 Task: Log work in the project BlazeTech for the issue 'Integrate a new social media sharing feature into an existing e-commerce website to enhance product visibility and social engagement' spent time as '4w 6d 6h 35m' and remaining time as '5w 5d 6h 28m' and add a flag. Now add the issue to the epic 'API development and management'. Log work in the project BlazeTech for the issue 'Develop a new tool for automated testing of web application security vulnerabilities and penetration testing' spent time as '3w 6d 4h 33m' and remaining time as '6w 6d 1h 5m' and clone the issue. Now add the issue to the epic 'Augmented reality (AR) and virtual reality (VR) integration'
Action: Mouse moved to (229, 68)
Screenshot: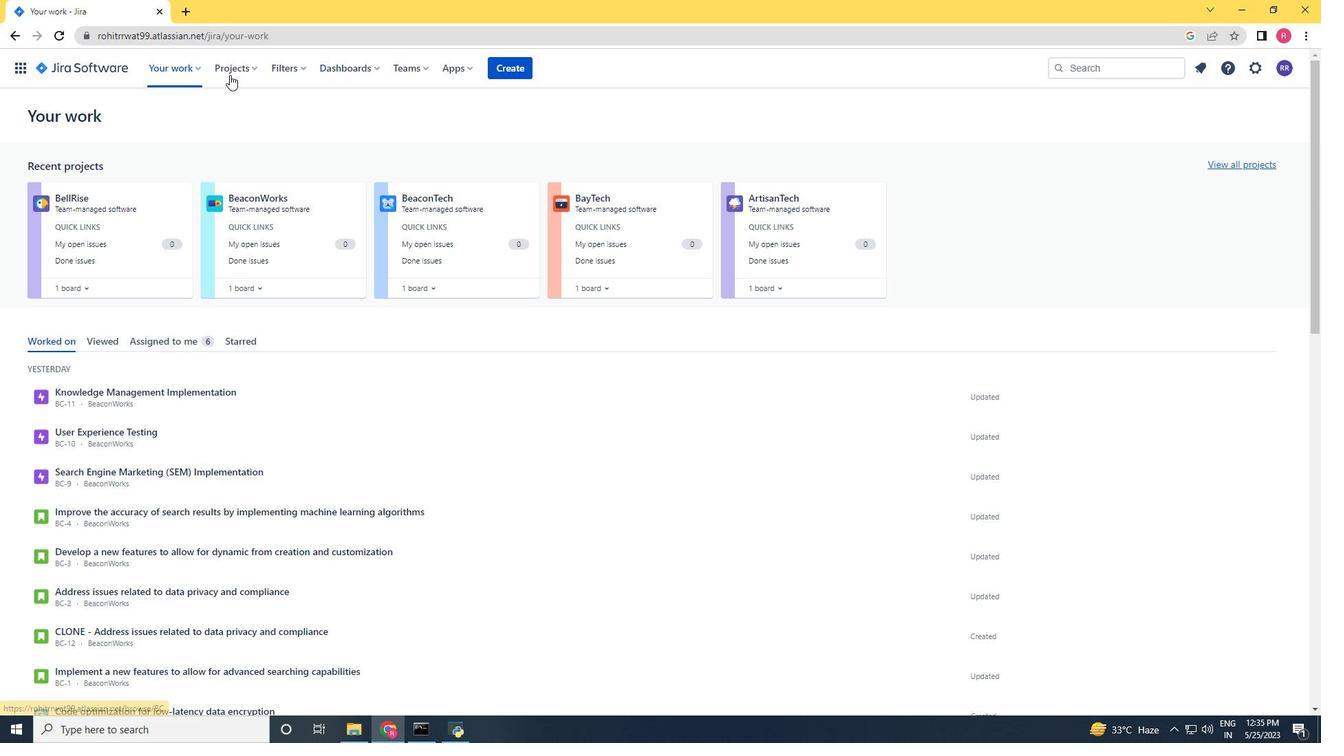 
Action: Mouse pressed left at (229, 68)
Screenshot: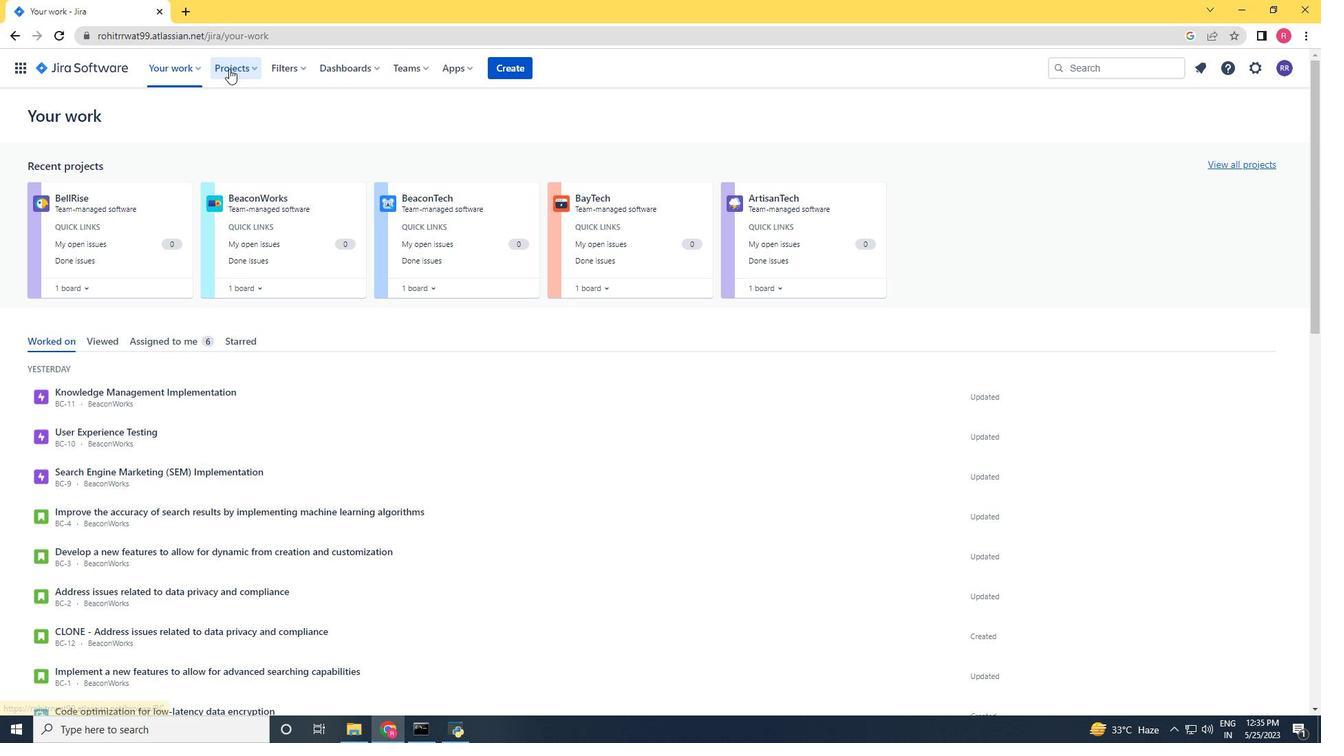 
Action: Mouse moved to (299, 127)
Screenshot: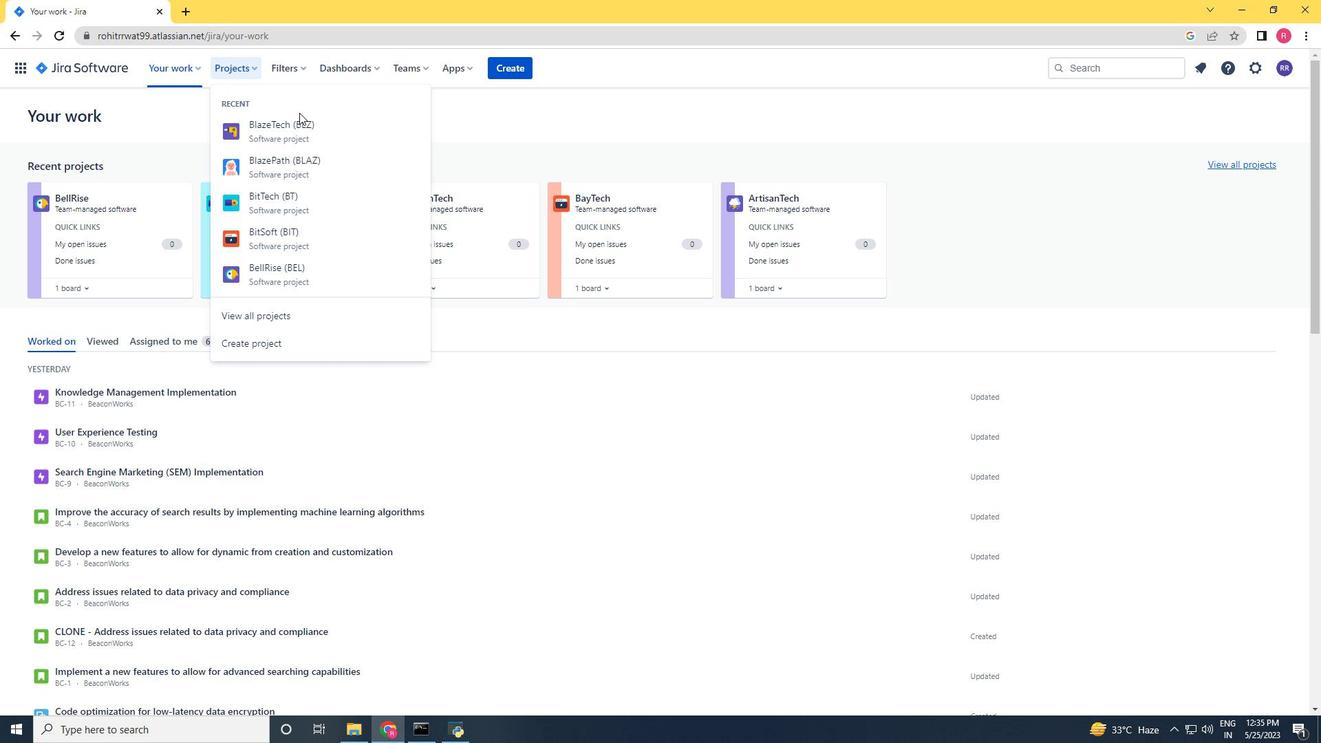 
Action: Mouse pressed left at (299, 127)
Screenshot: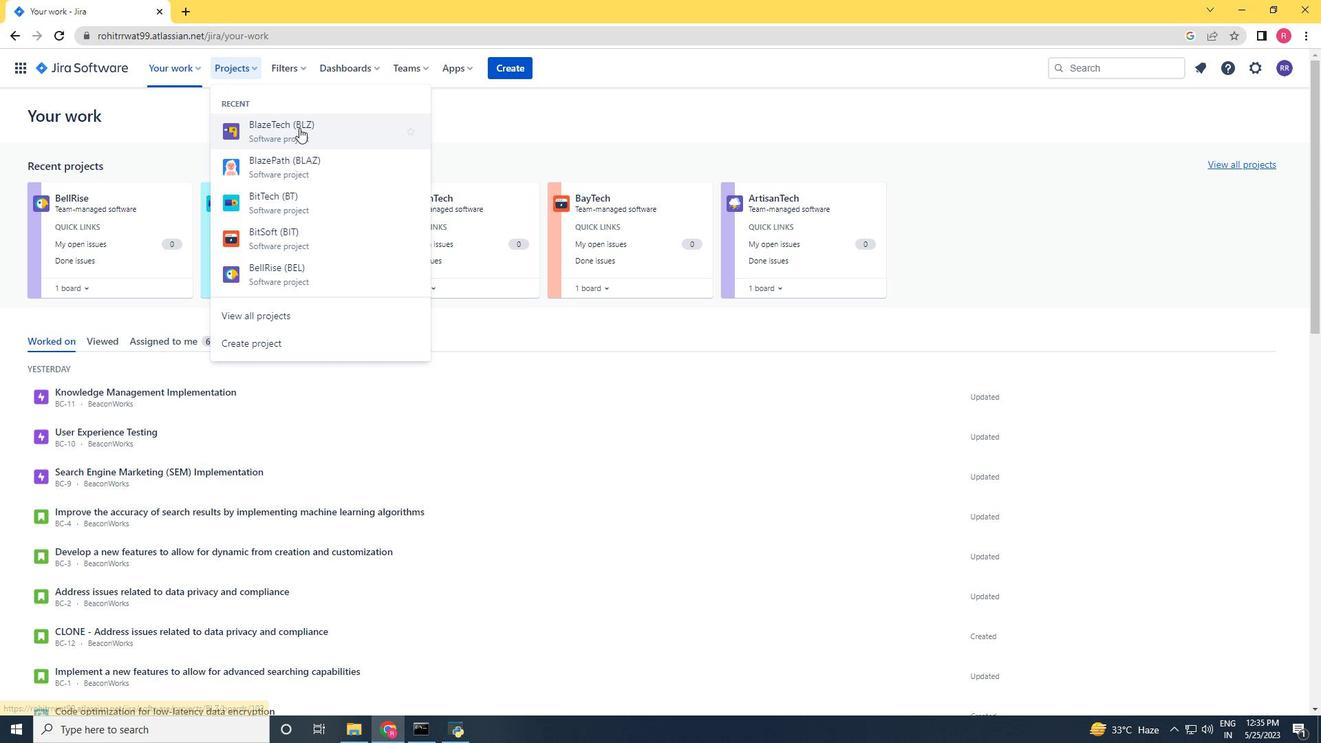 
Action: Mouse moved to (97, 202)
Screenshot: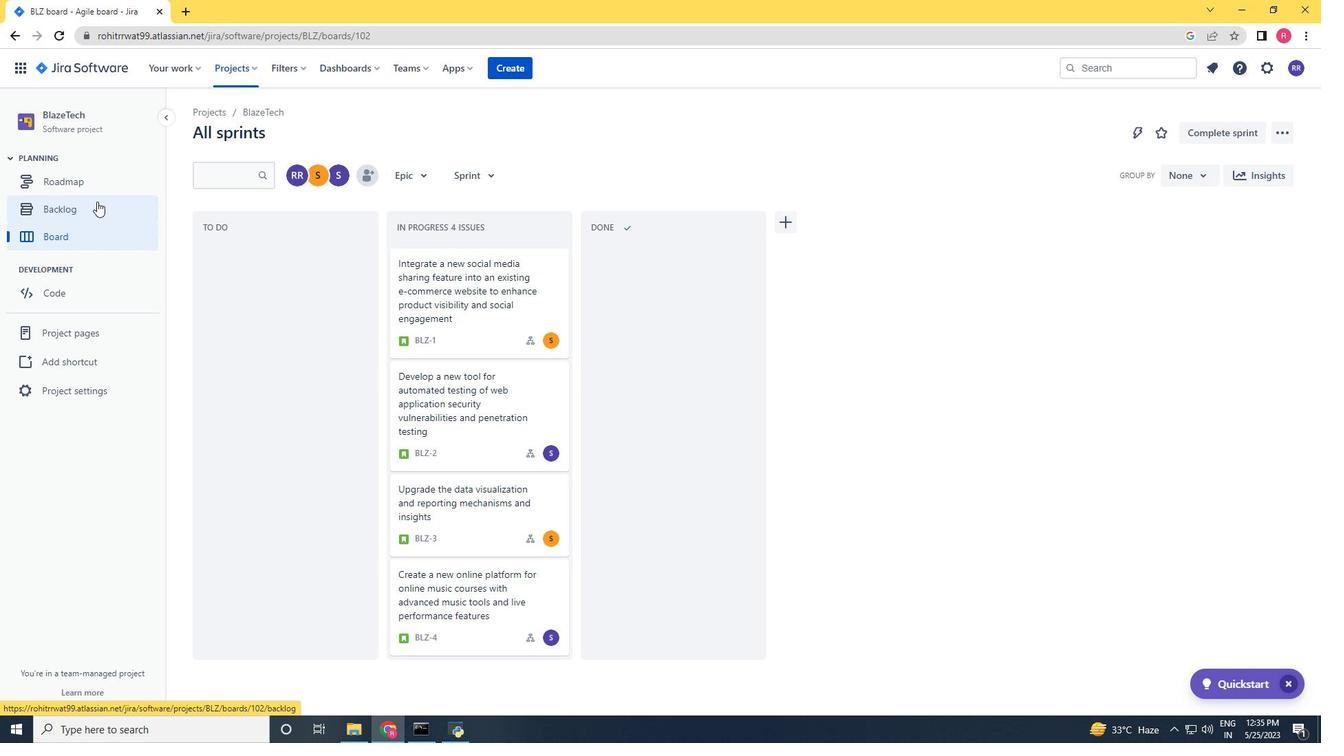 
Action: Mouse pressed left at (97, 202)
Screenshot: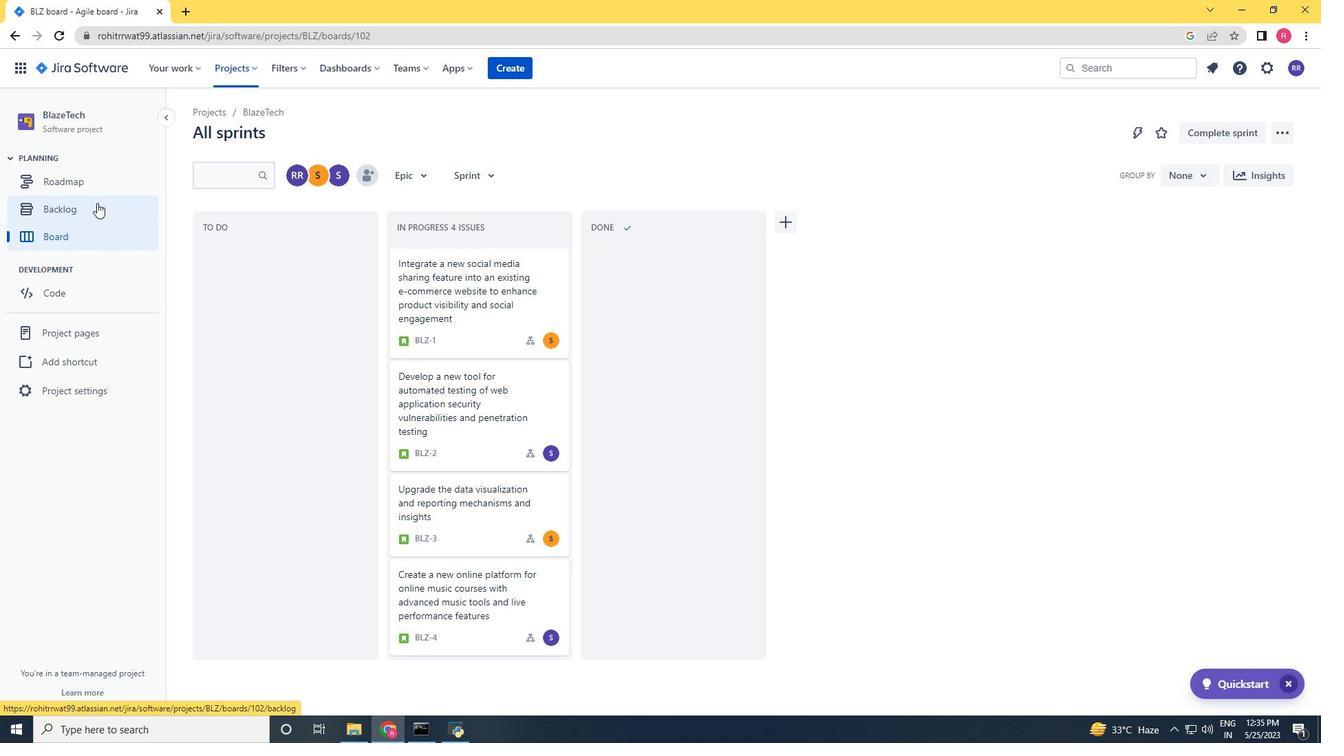 
Action: Mouse moved to (1095, 243)
Screenshot: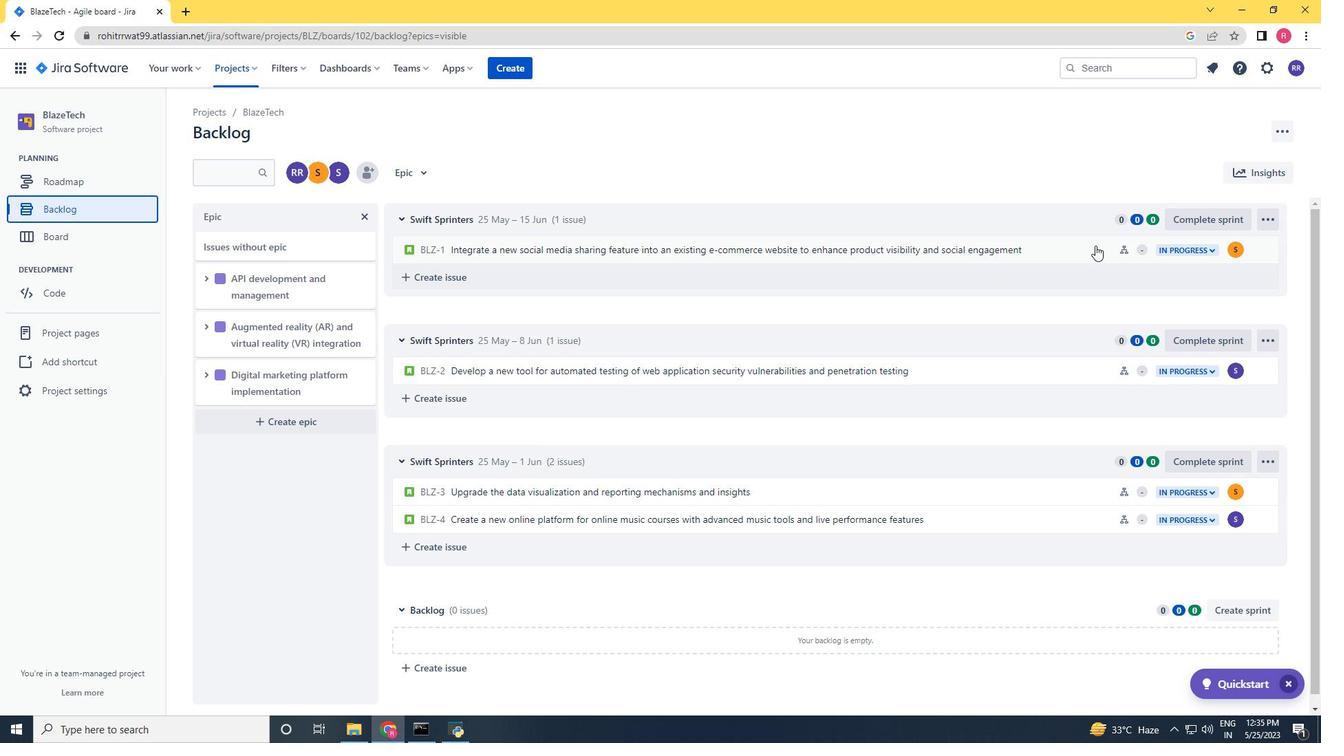 
Action: Mouse pressed left at (1095, 243)
Screenshot: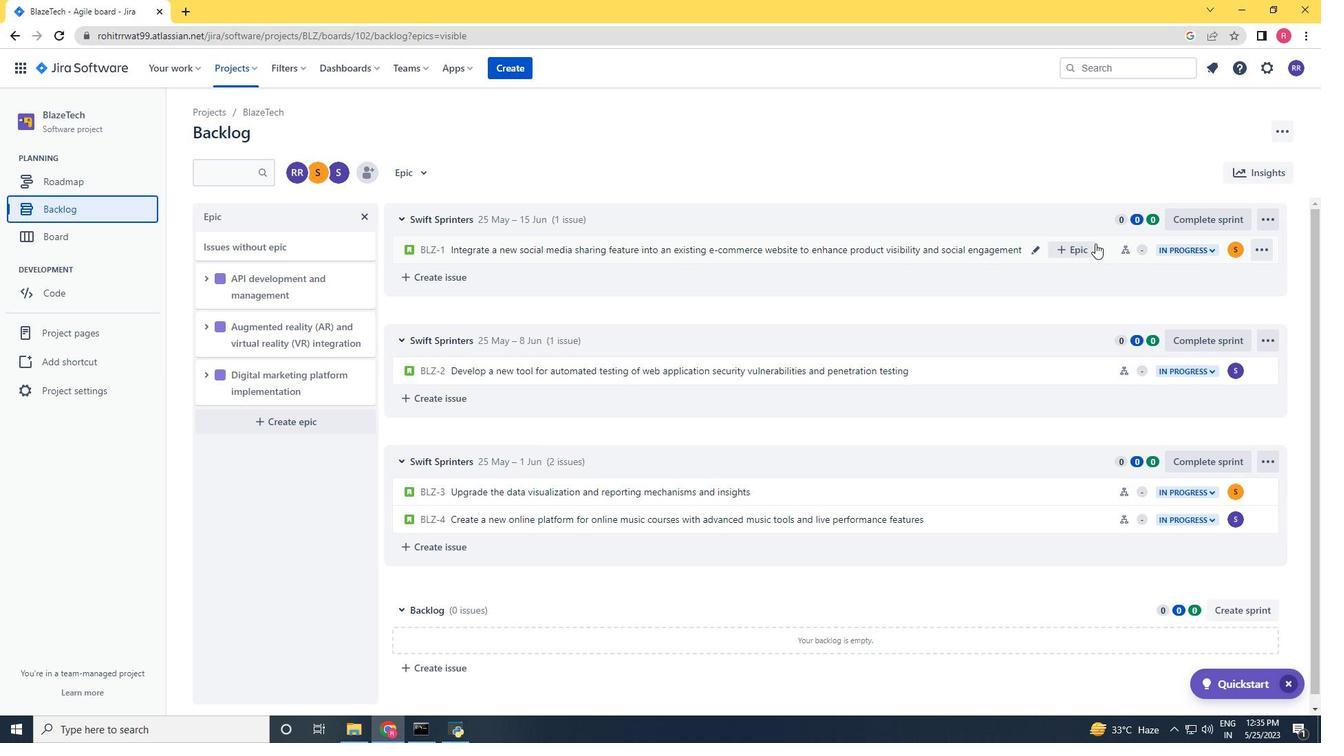
Action: Mouse moved to (1105, 247)
Screenshot: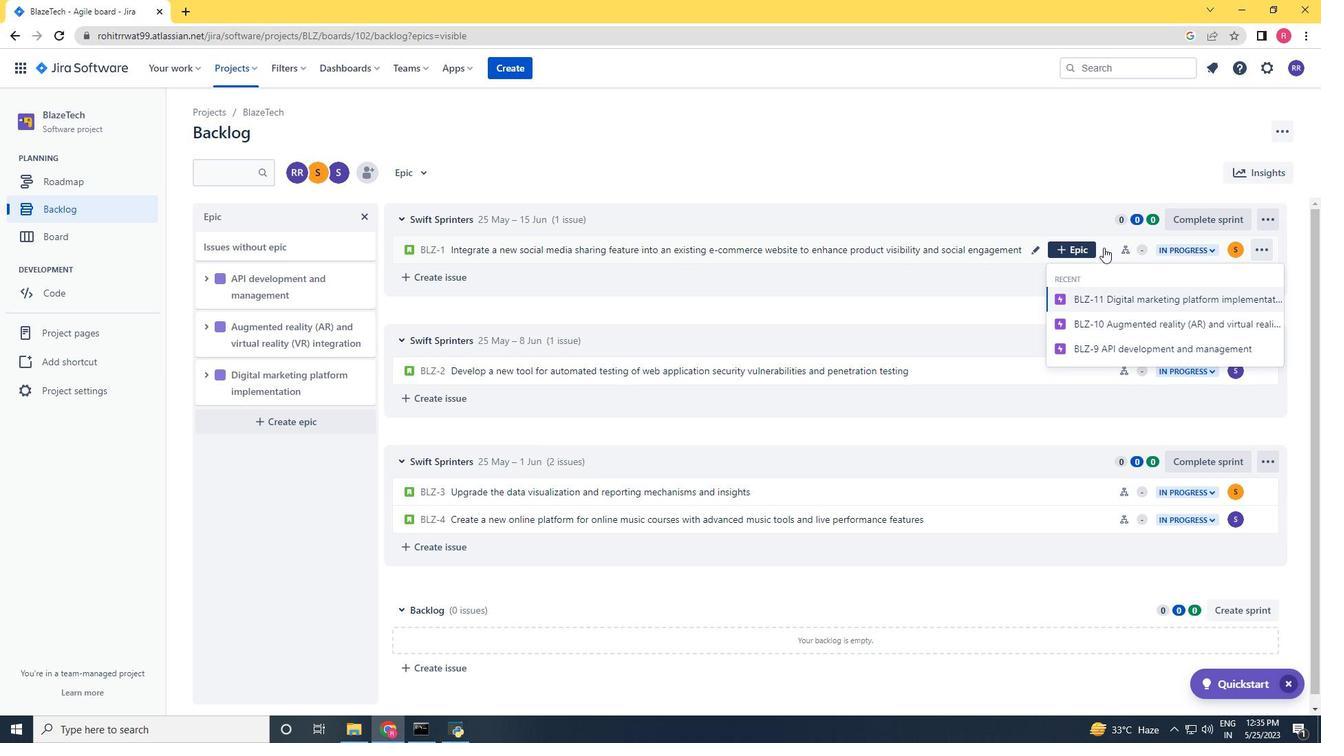 
Action: Mouse pressed left at (1105, 247)
Screenshot: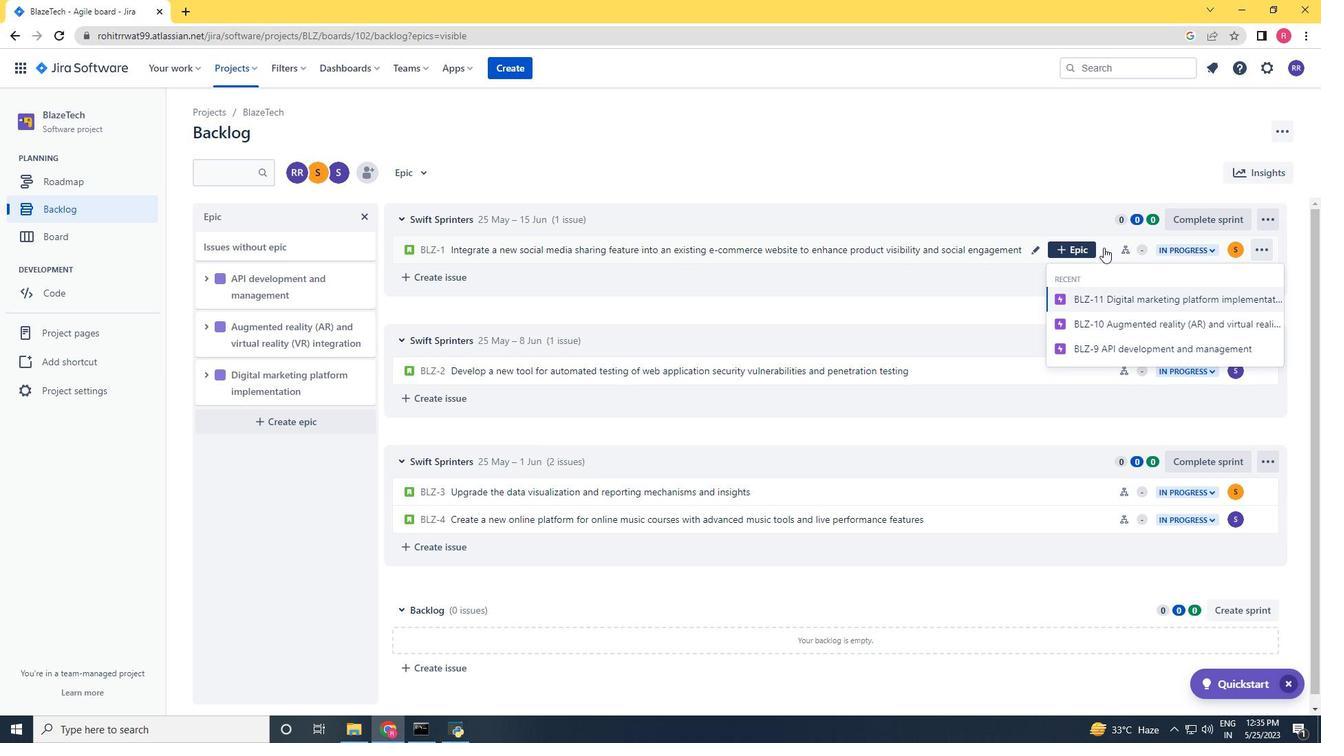 
Action: Mouse moved to (1272, 202)
Screenshot: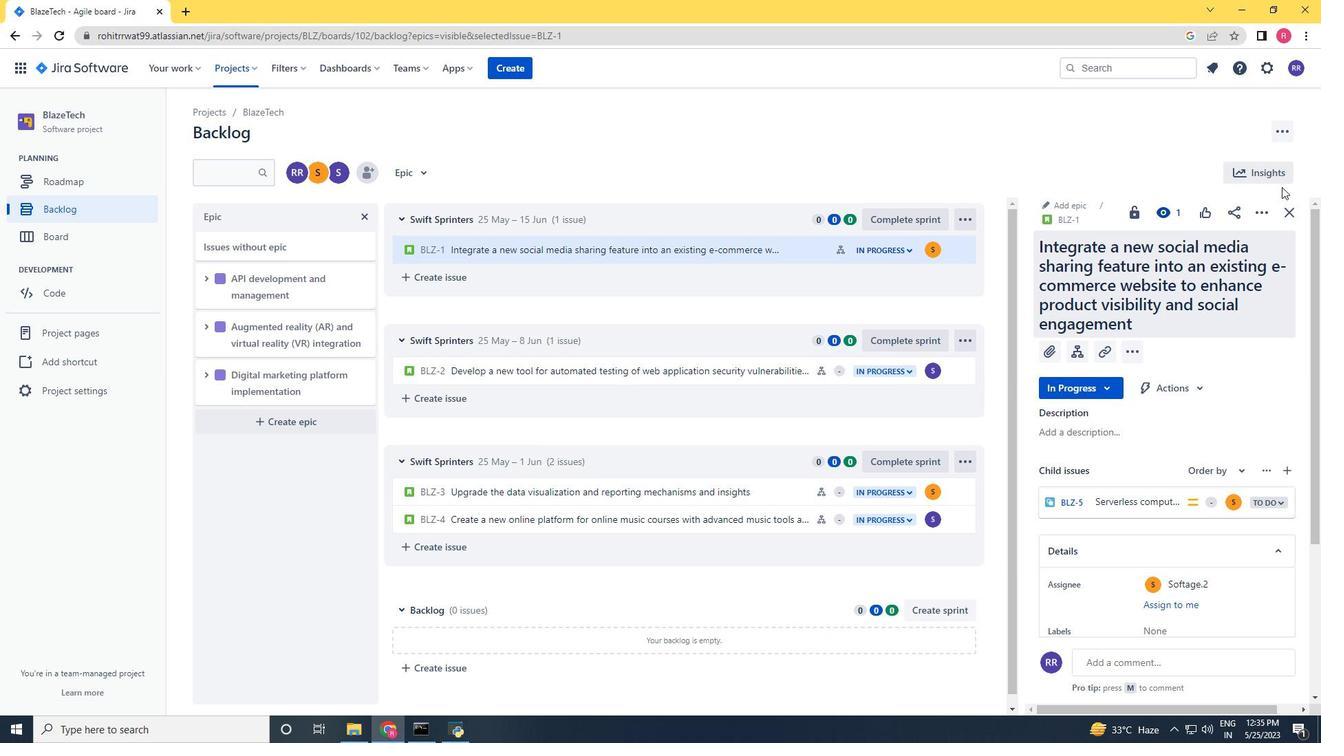 
Action: Mouse pressed left at (1272, 202)
Screenshot: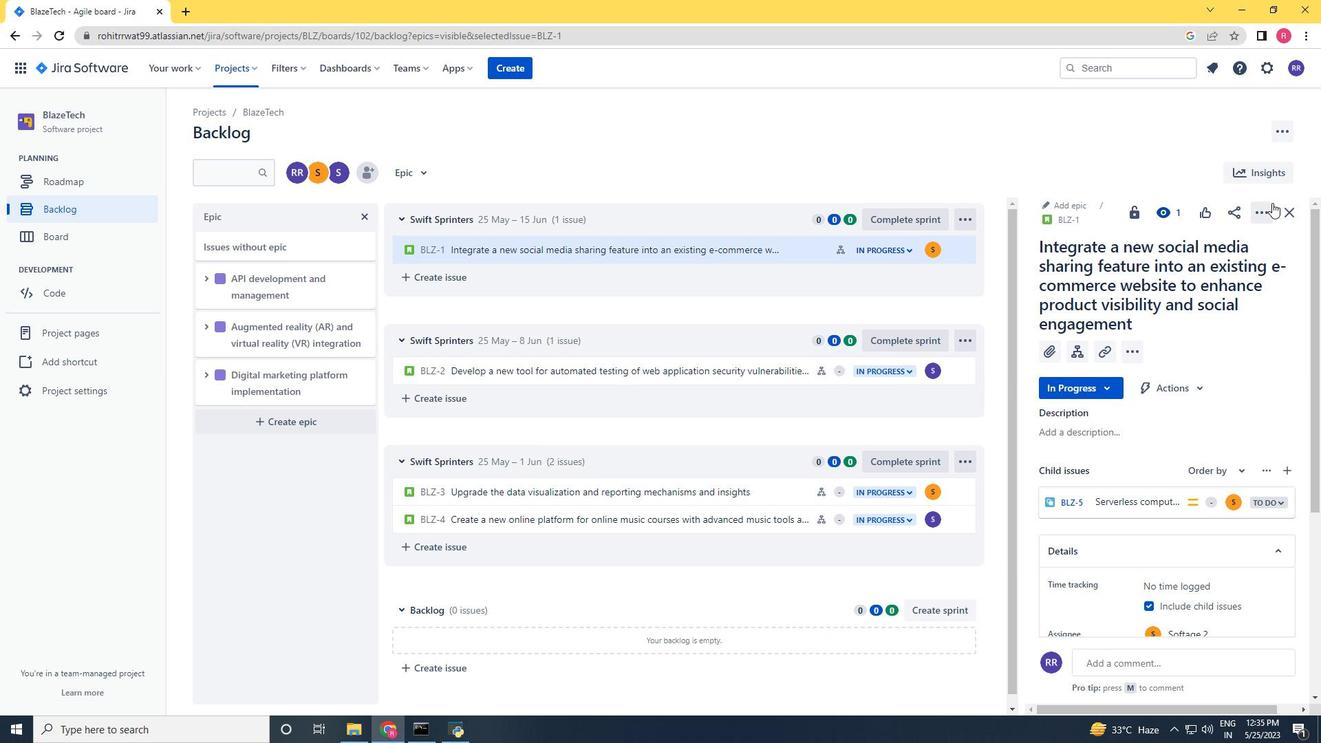 
Action: Mouse moved to (1210, 249)
Screenshot: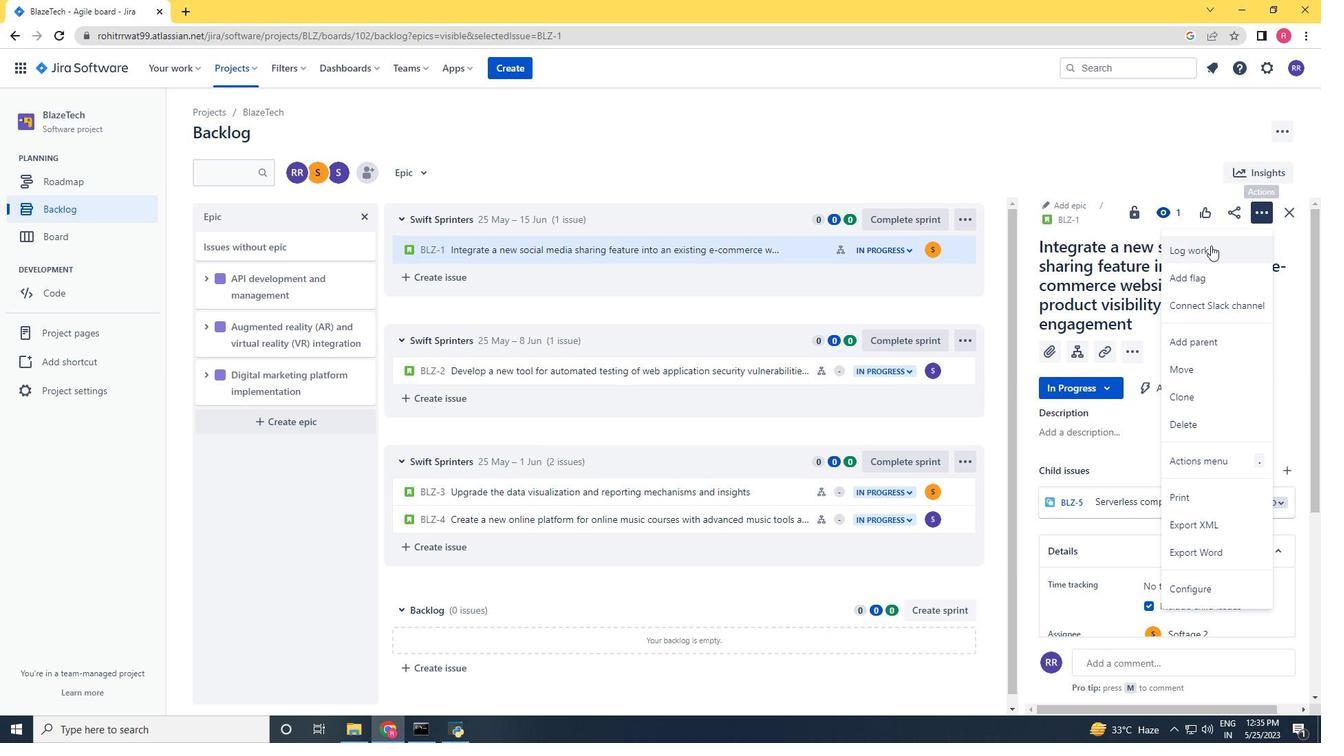 
Action: Mouse pressed left at (1210, 249)
Screenshot: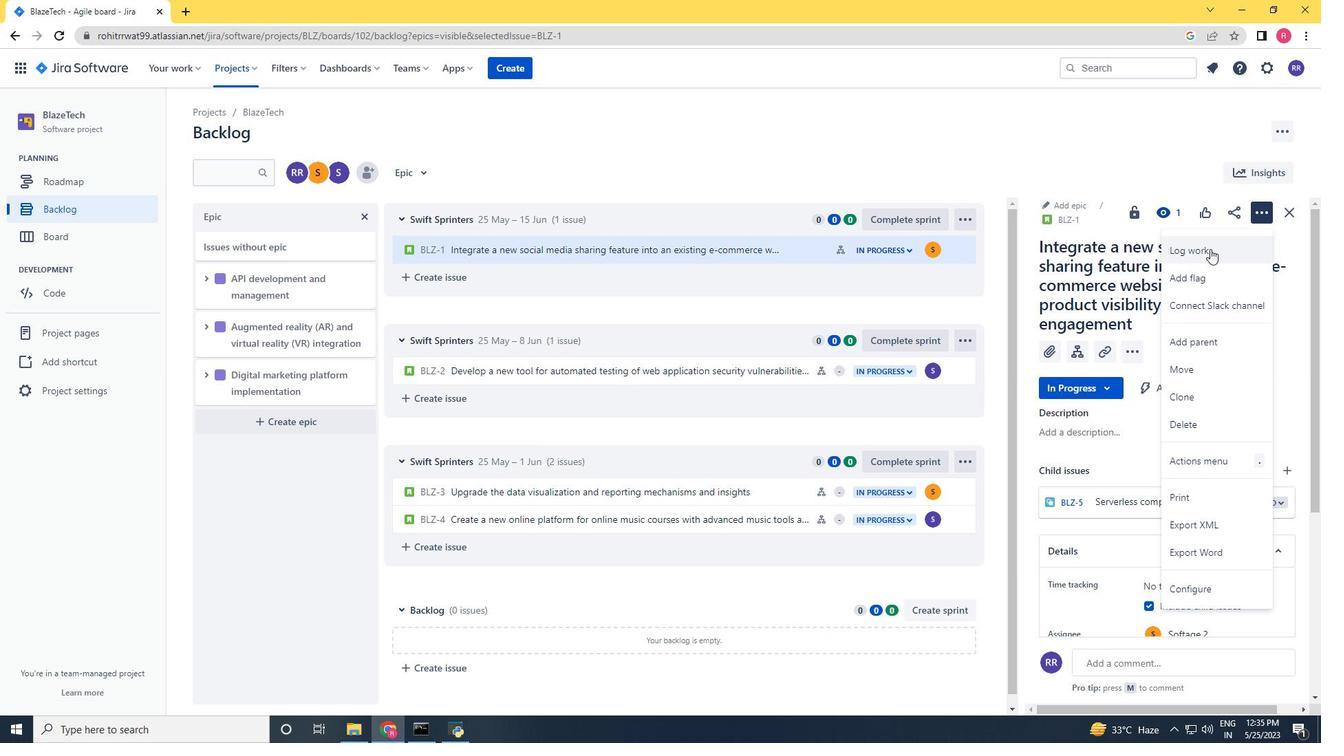 
Action: Key pressed 4w<Key.space>6d<Key.space>6h<Key.space>35m<Key.tab>5w<Key.space>5d<Key.space>6h<Key.space>29<Key.backspace>8m<Key.space>
Screenshot: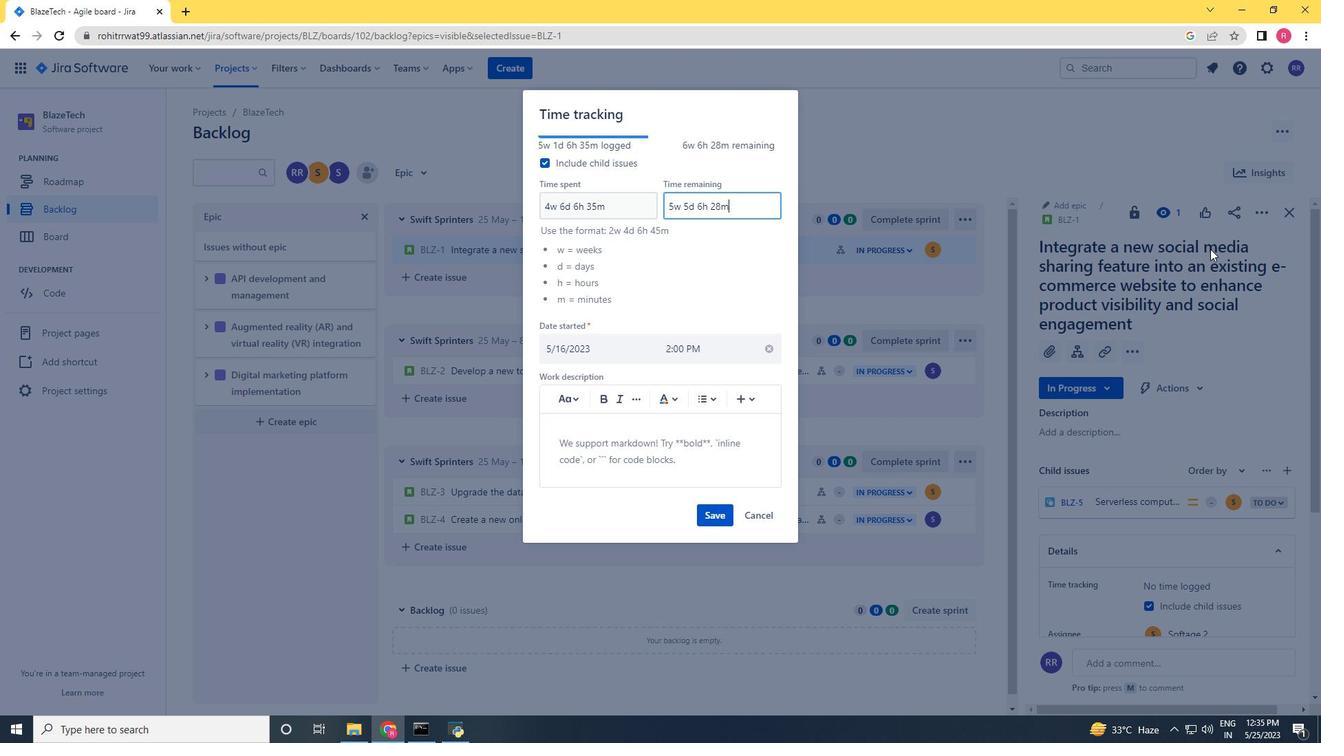 
Action: Mouse moved to (1168, 325)
Screenshot: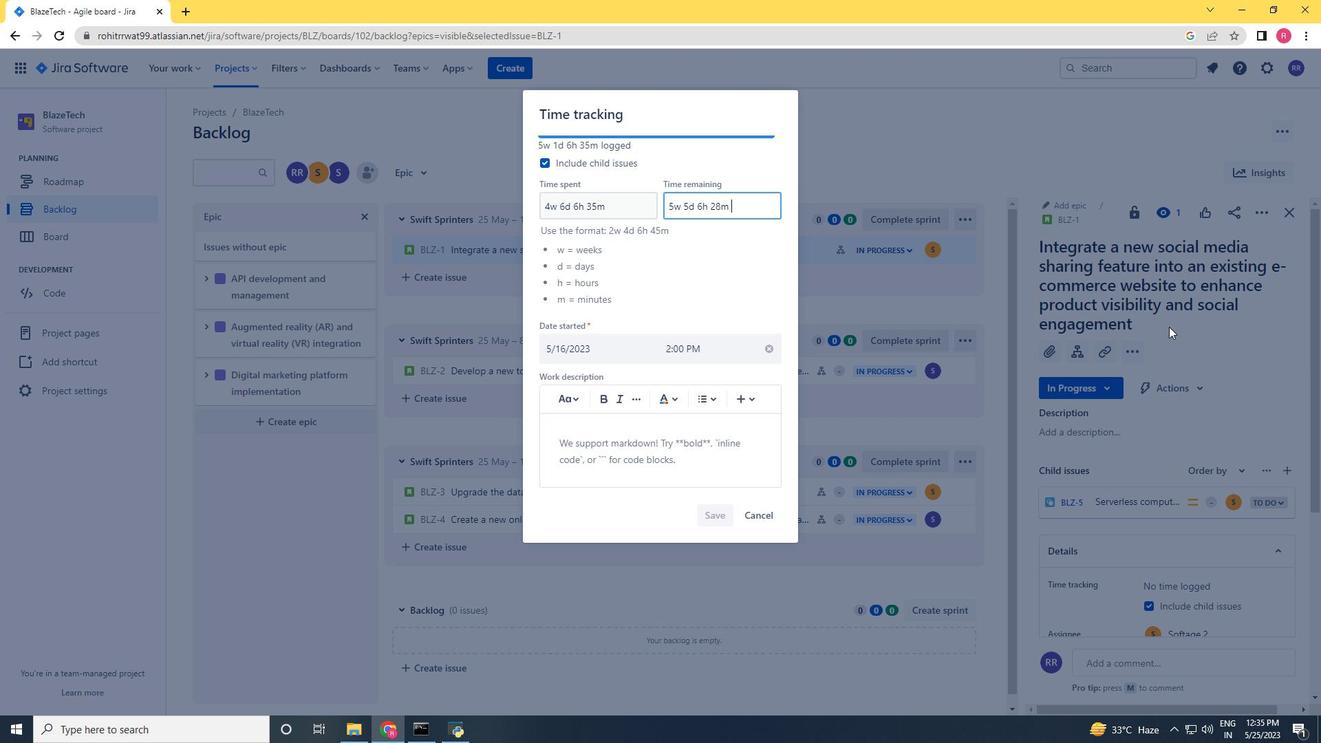 
Action: Key pressed <Key.backspace>
Screenshot: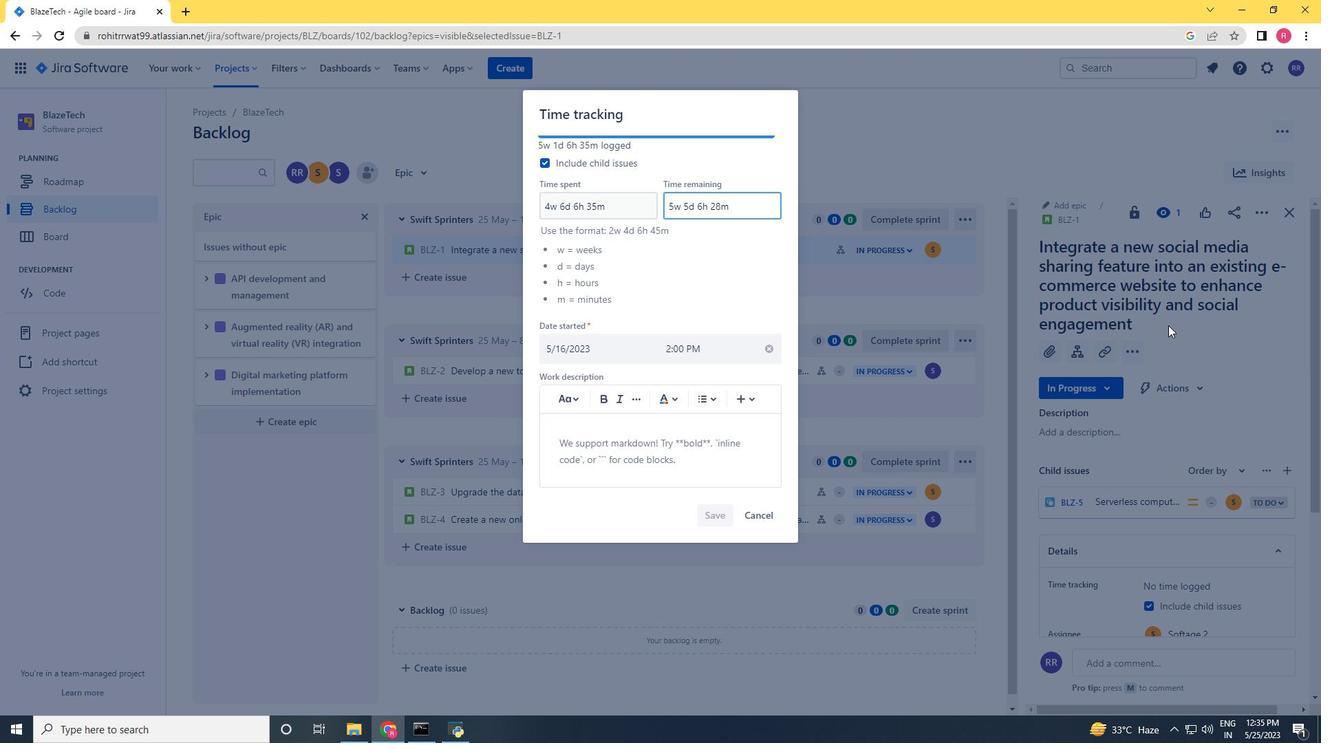 
Action: Mouse moved to (714, 509)
Screenshot: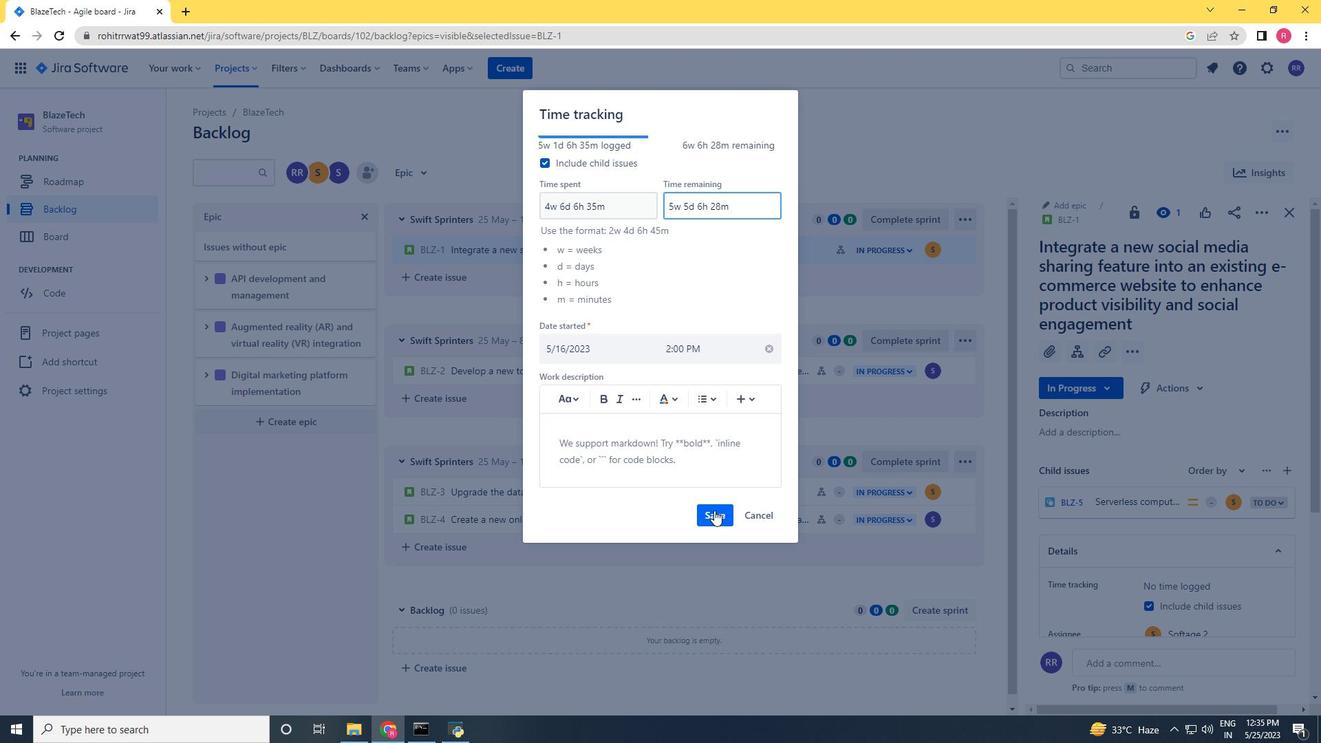 
Action: Mouse pressed left at (714, 509)
Screenshot: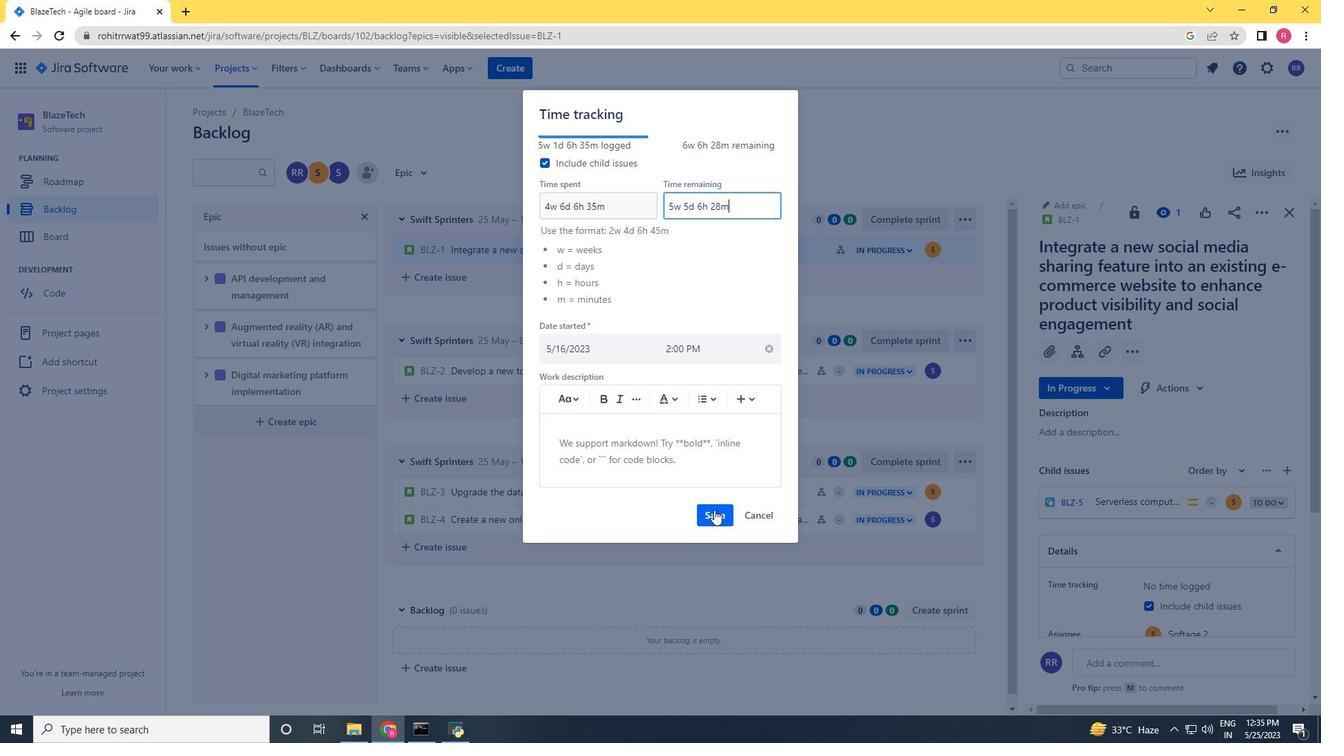 
Action: Mouse moved to (1255, 214)
Screenshot: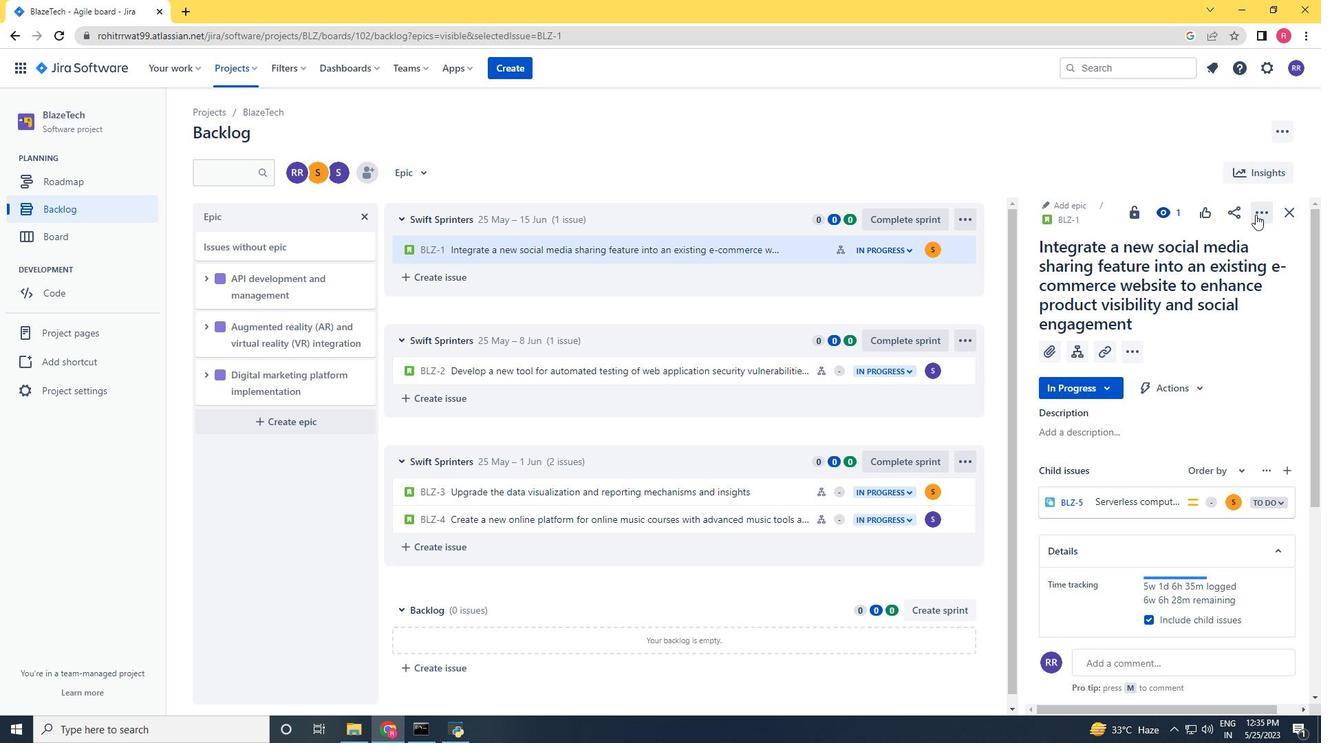 
Action: Mouse pressed left at (1255, 214)
Screenshot: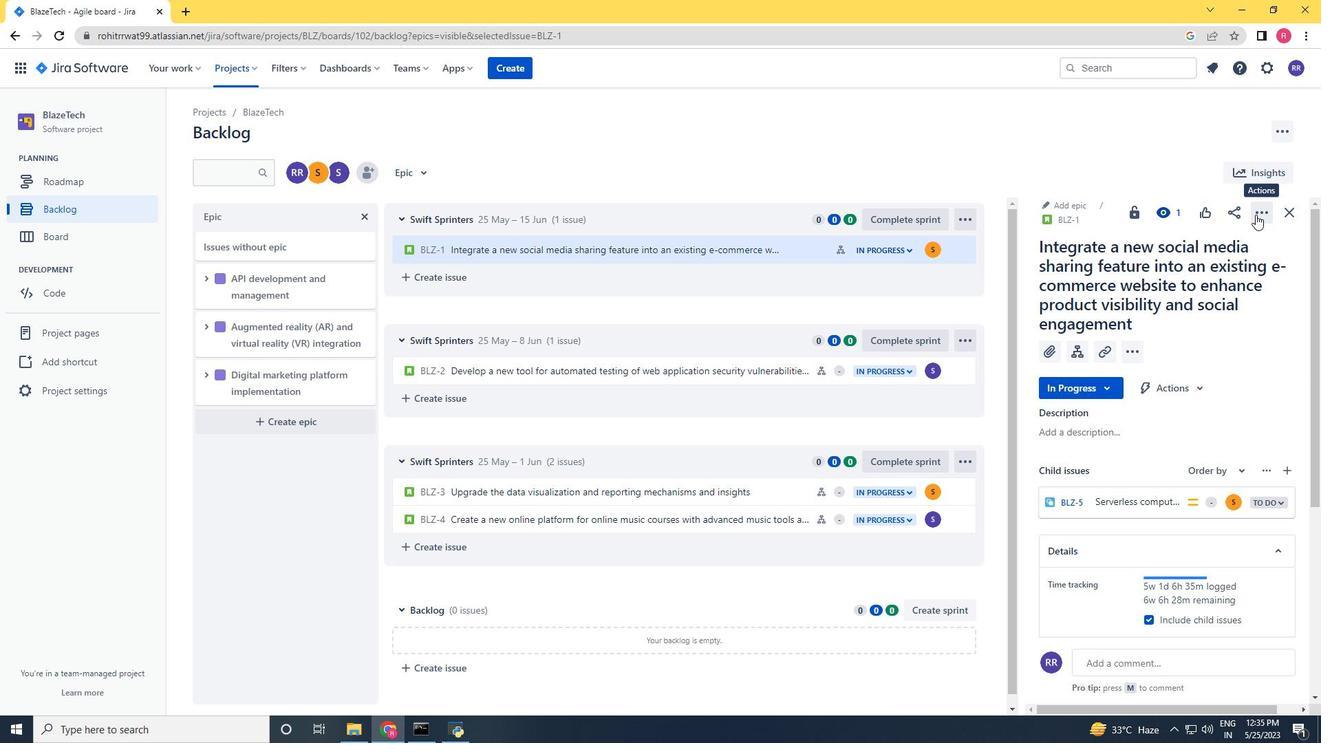 
Action: Mouse moved to (1214, 271)
Screenshot: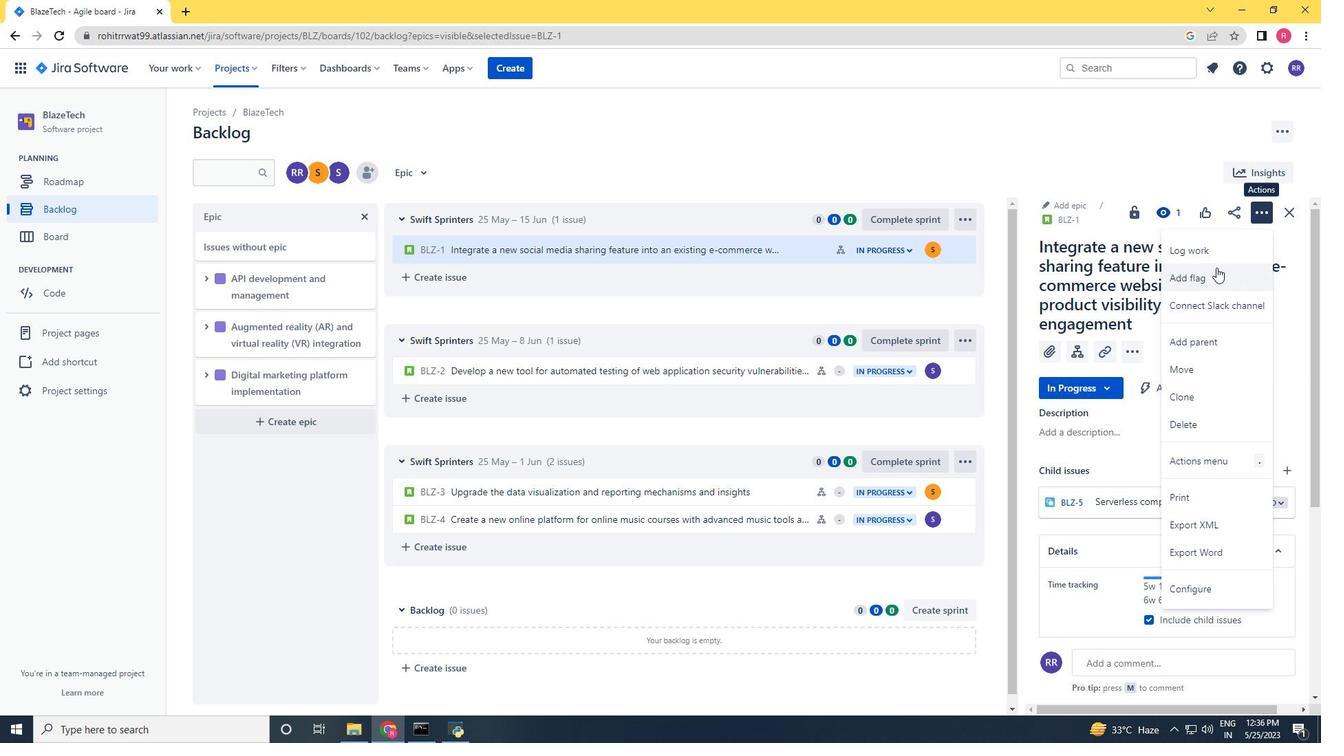 
Action: Mouse pressed left at (1214, 271)
Screenshot: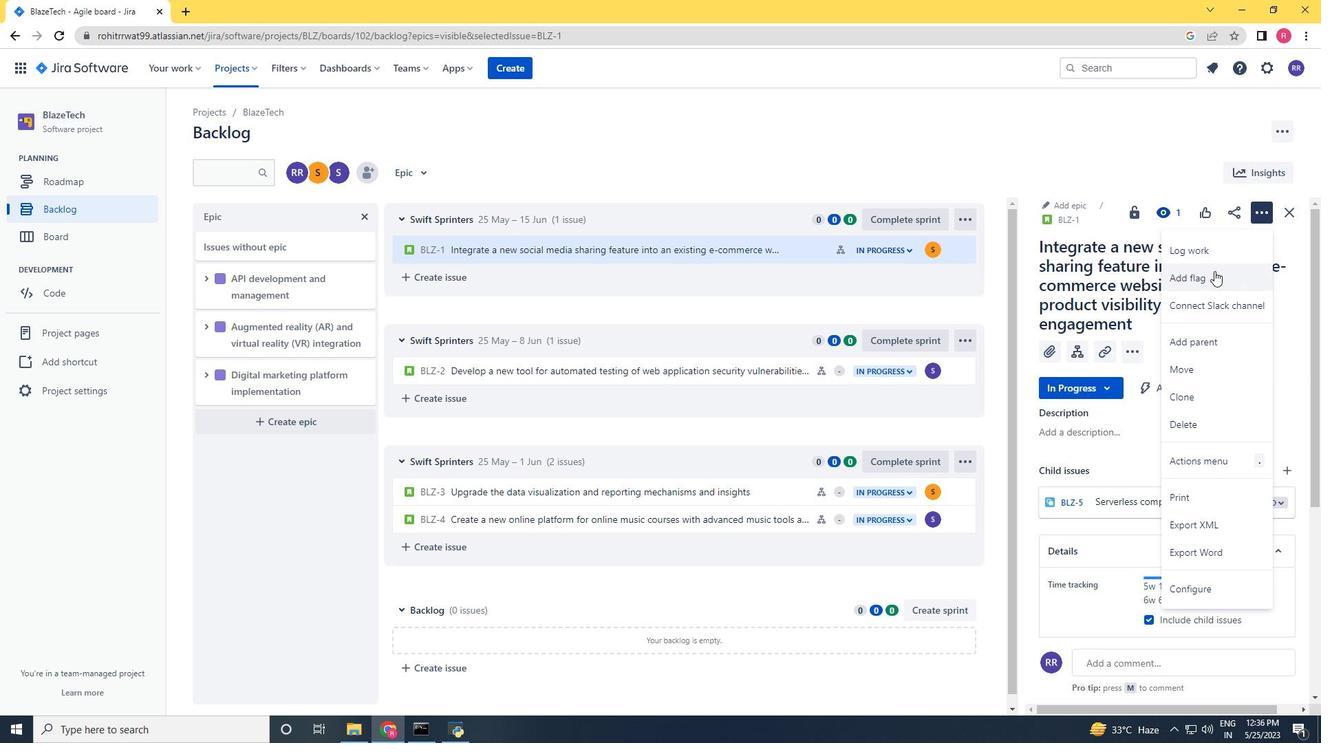 
Action: Mouse moved to (783, 251)
Screenshot: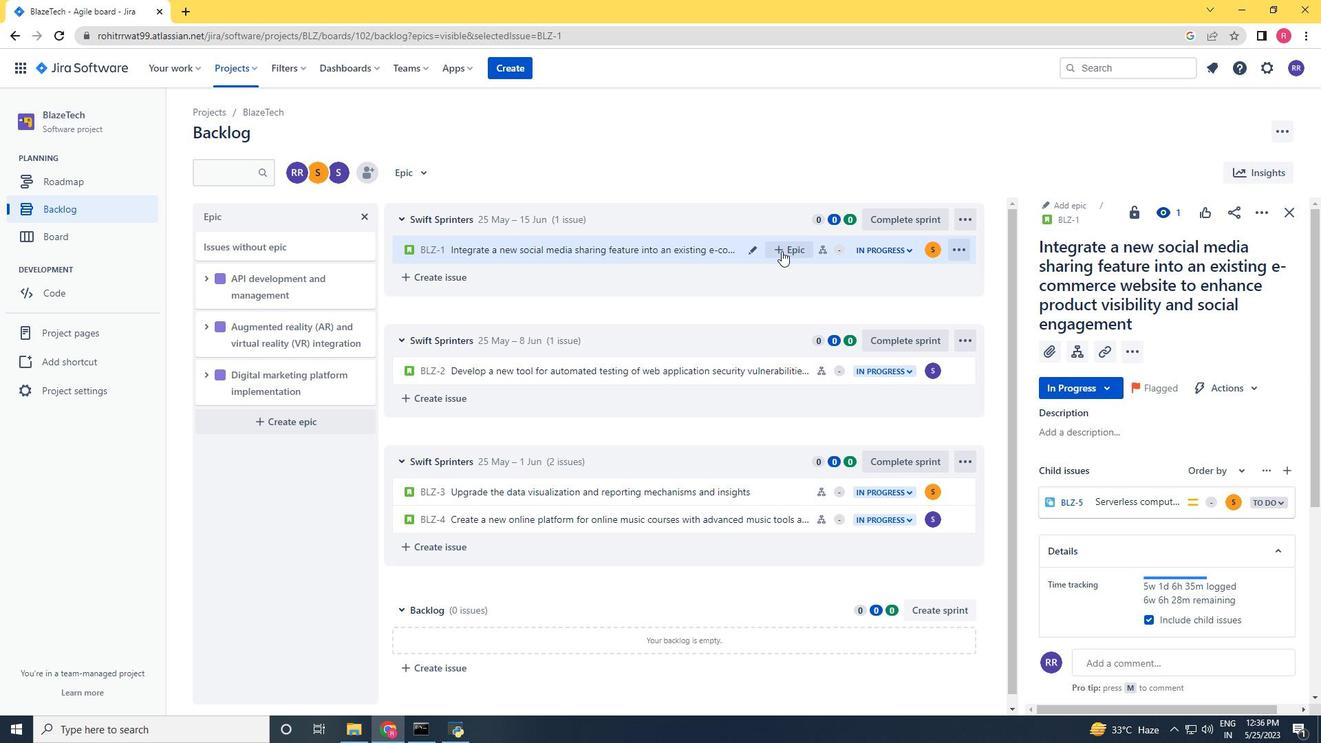 
Action: Mouse pressed left at (783, 251)
Screenshot: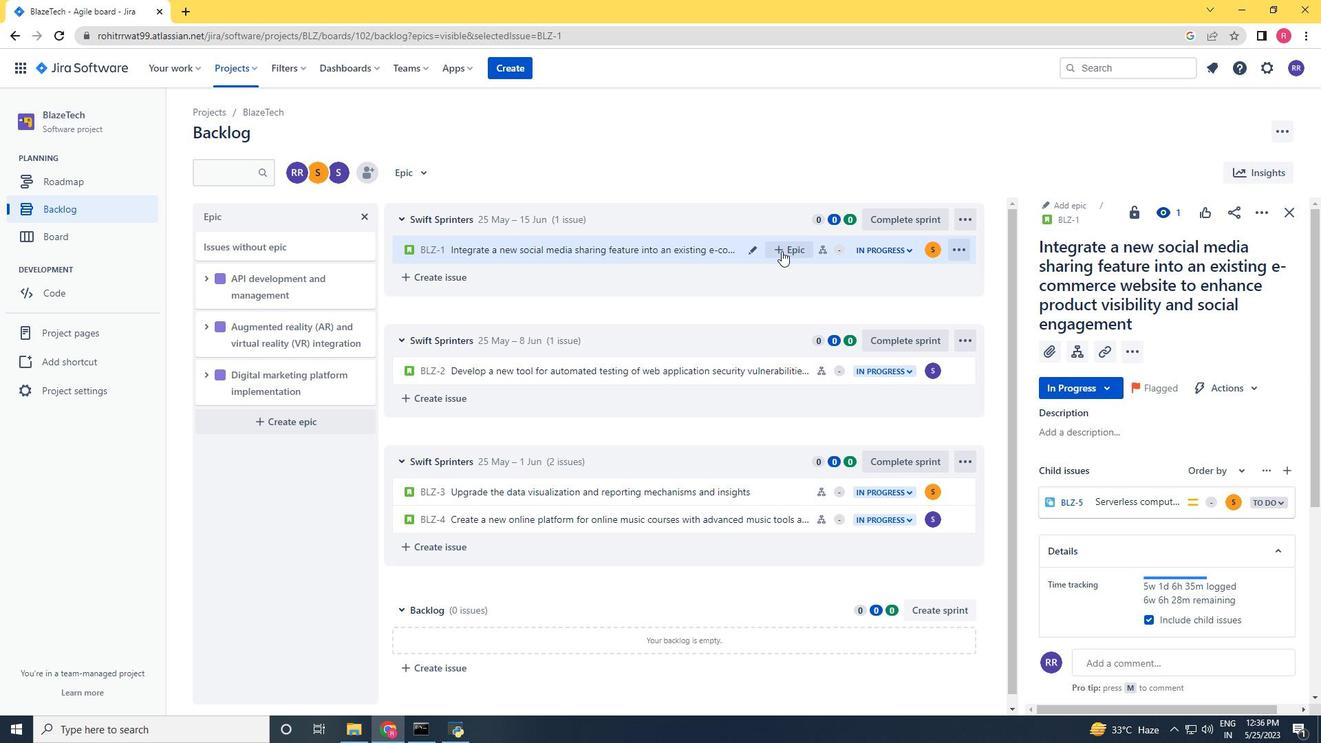 
Action: Mouse moved to (815, 348)
Screenshot: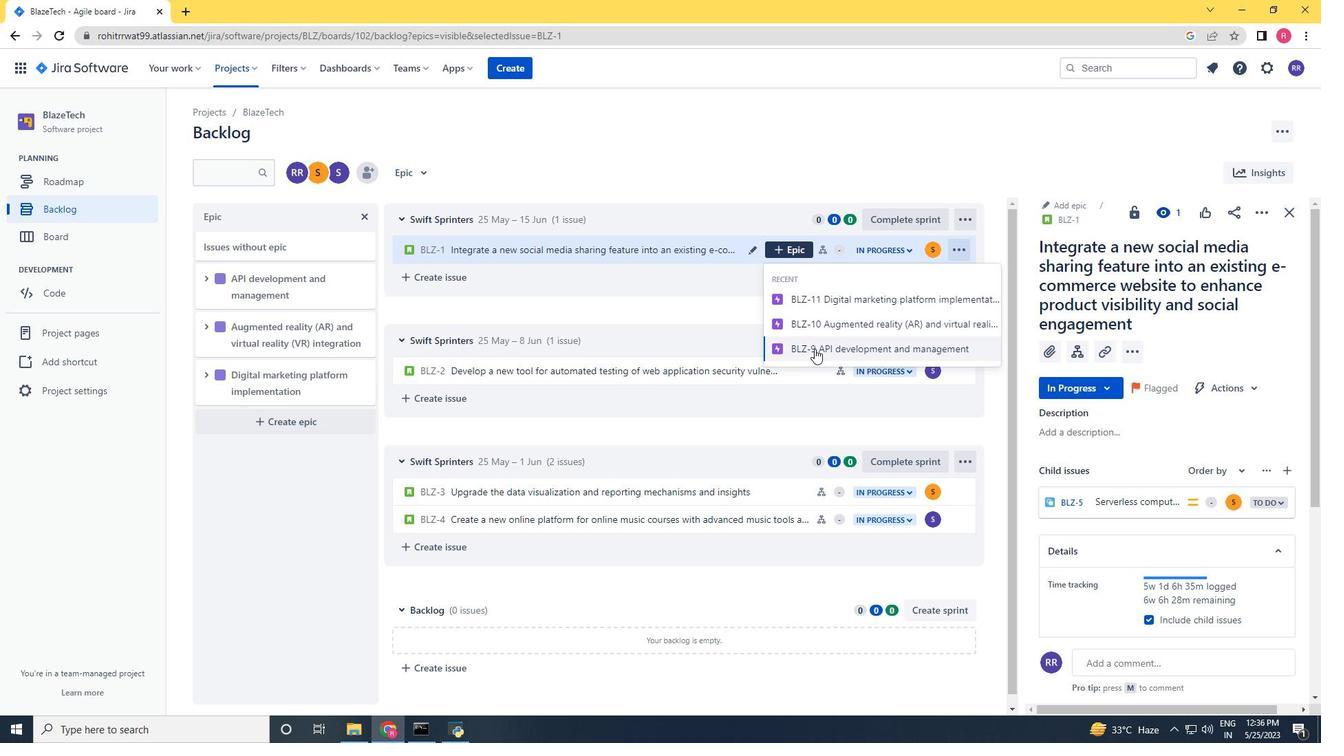 
Action: Mouse pressed left at (815, 348)
Screenshot: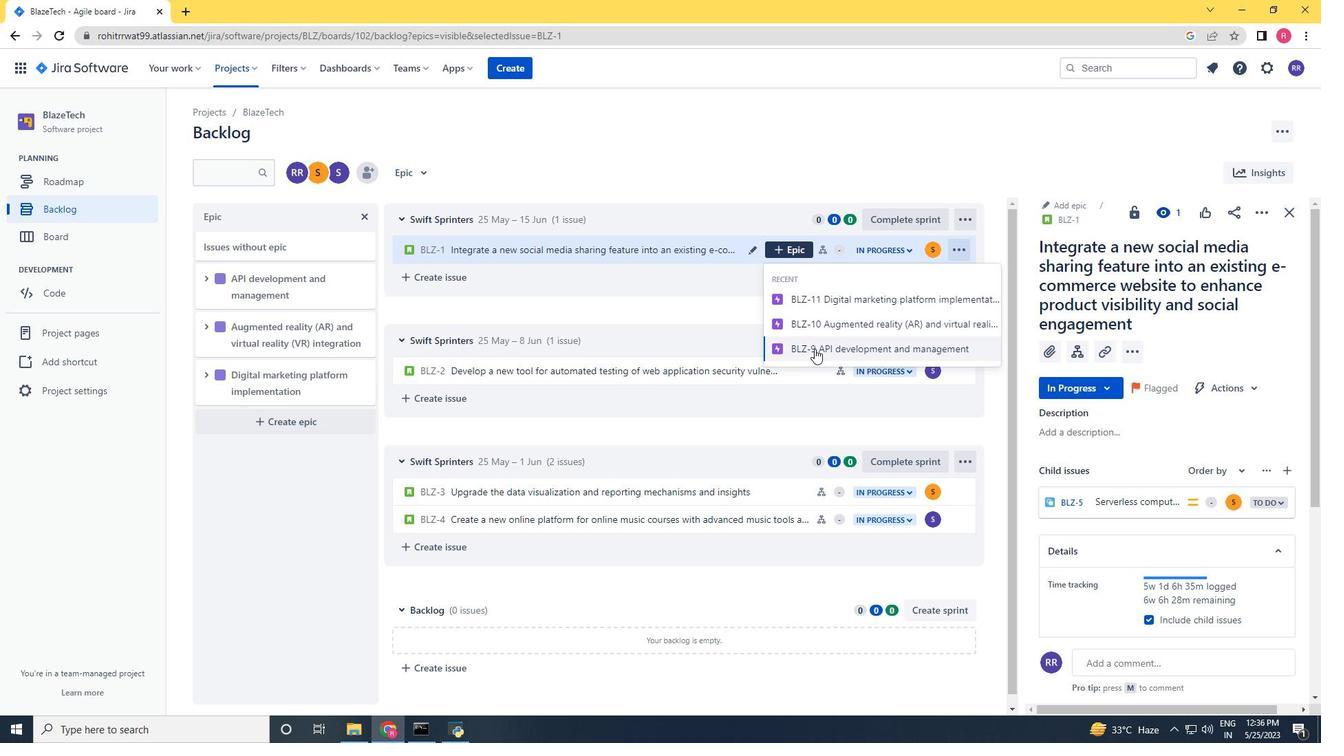 
Action: Mouse moved to (818, 377)
Screenshot: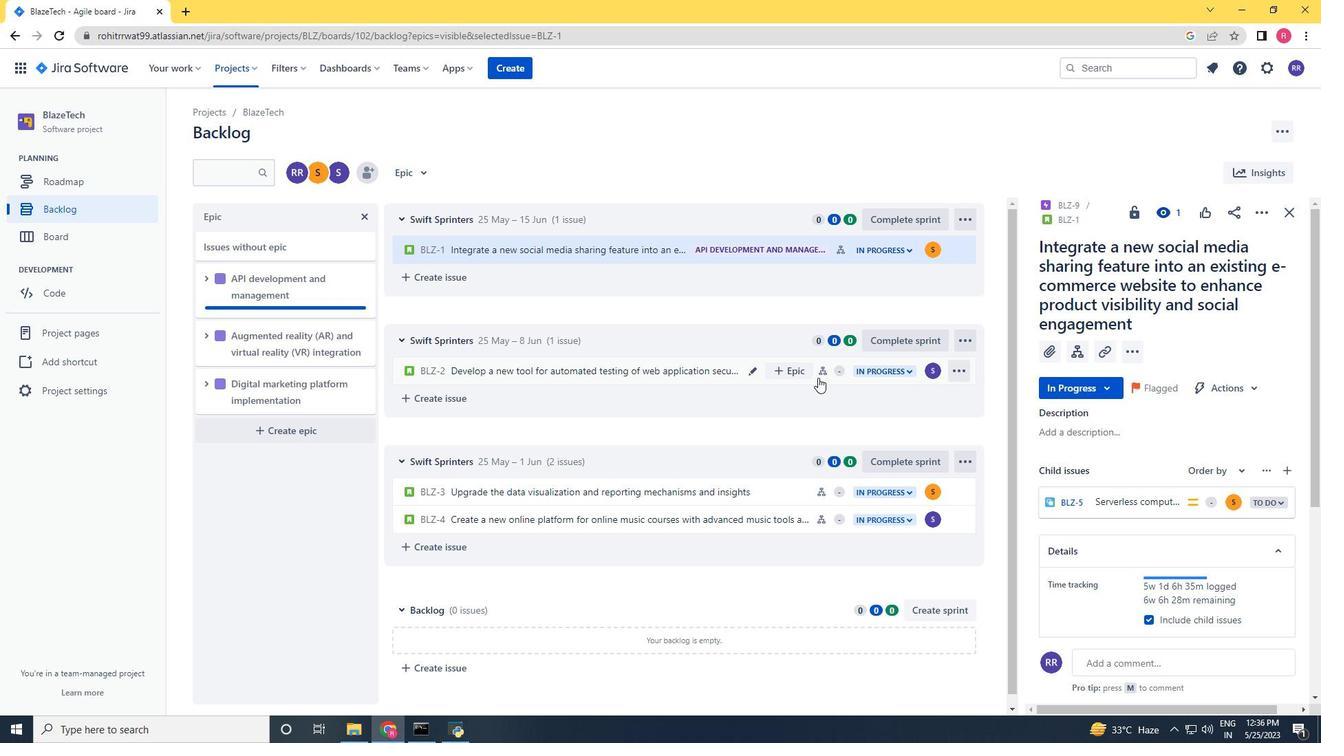 
Action: Mouse pressed left at (818, 377)
Screenshot: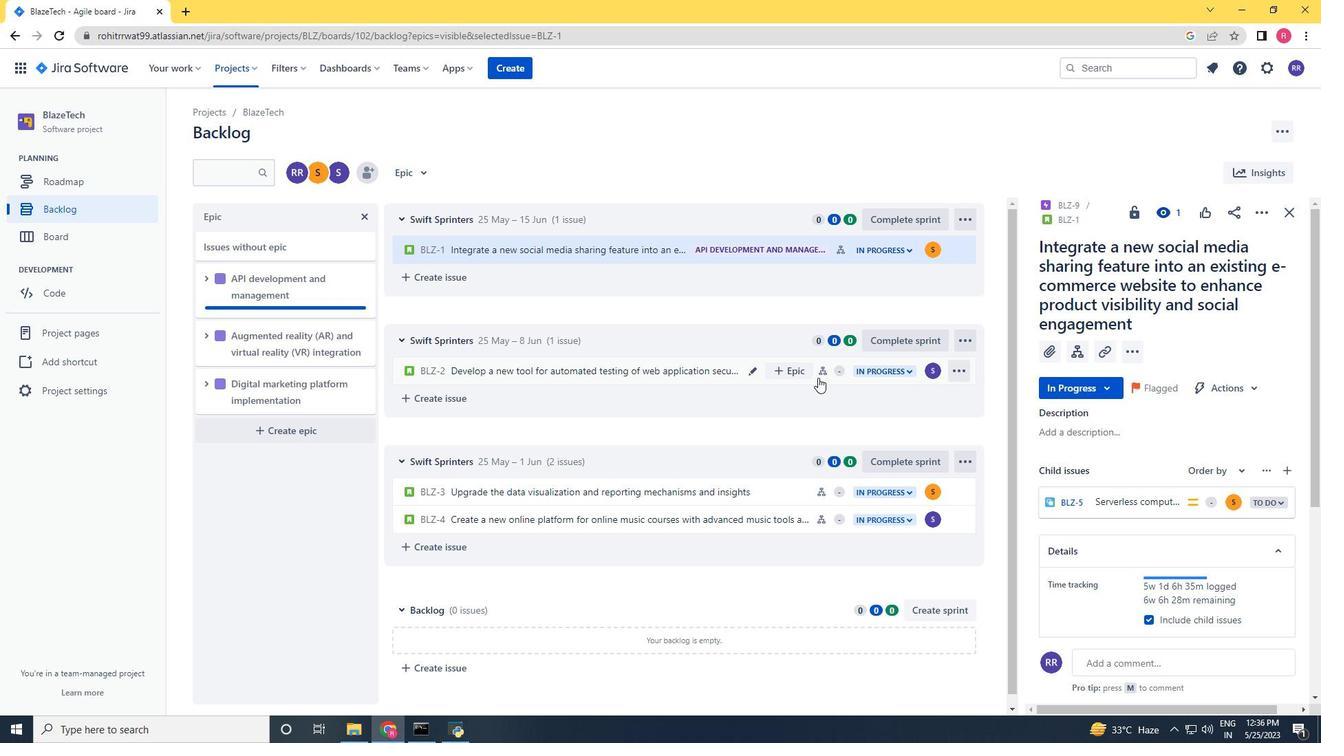 
Action: Mouse moved to (1258, 220)
Screenshot: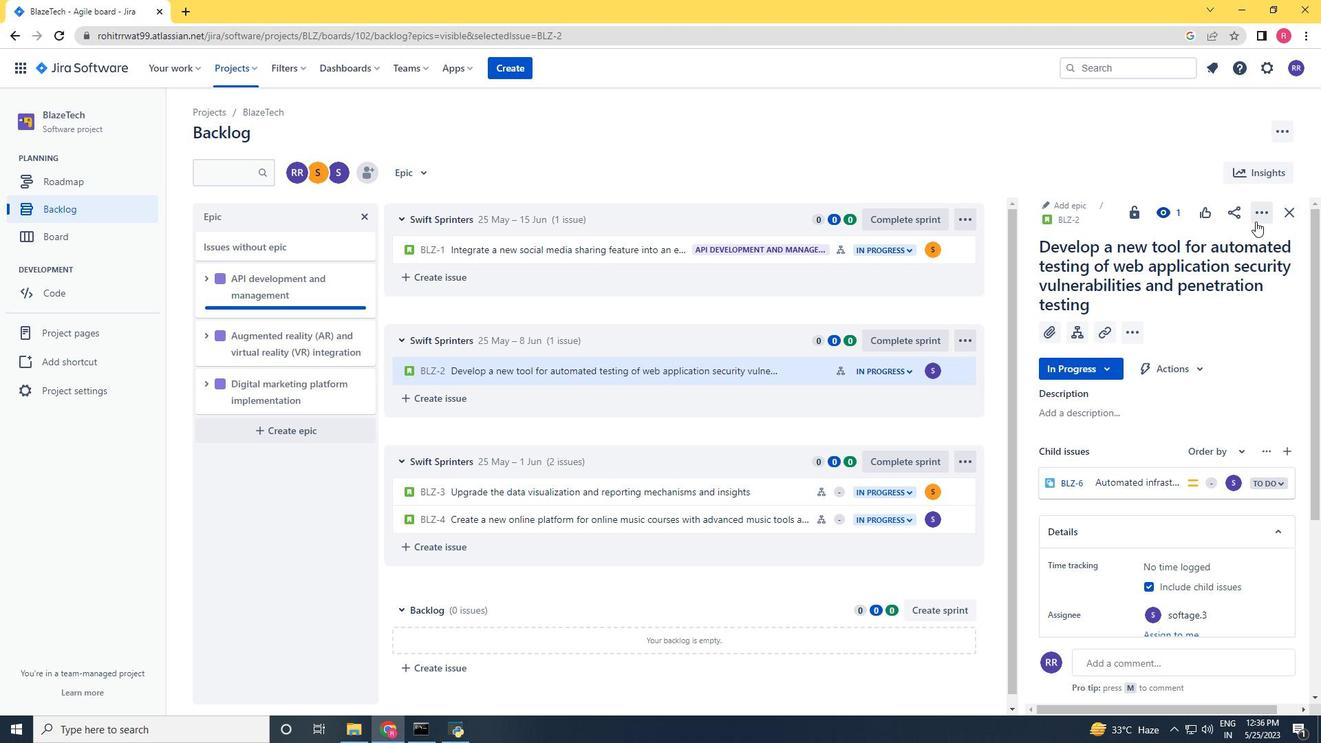 
Action: Mouse pressed left at (1258, 220)
Screenshot: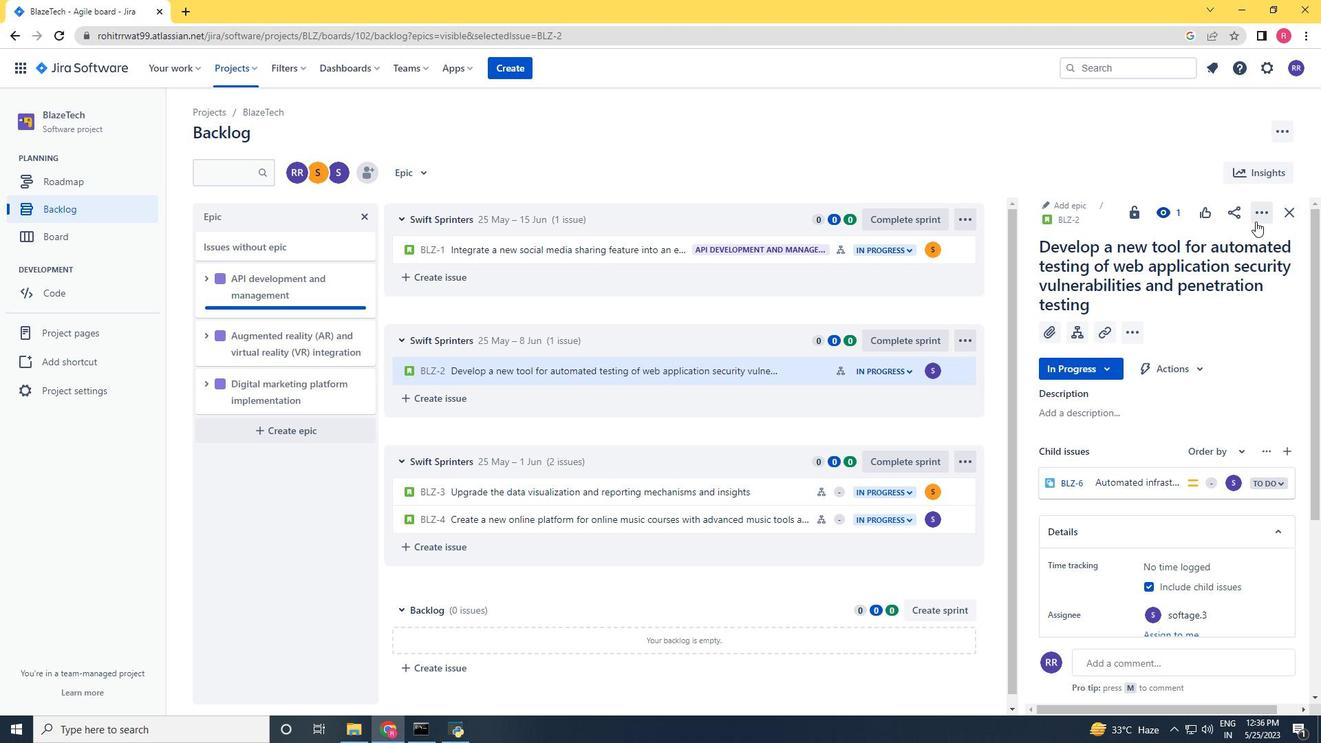 
Action: Mouse moved to (1196, 256)
Screenshot: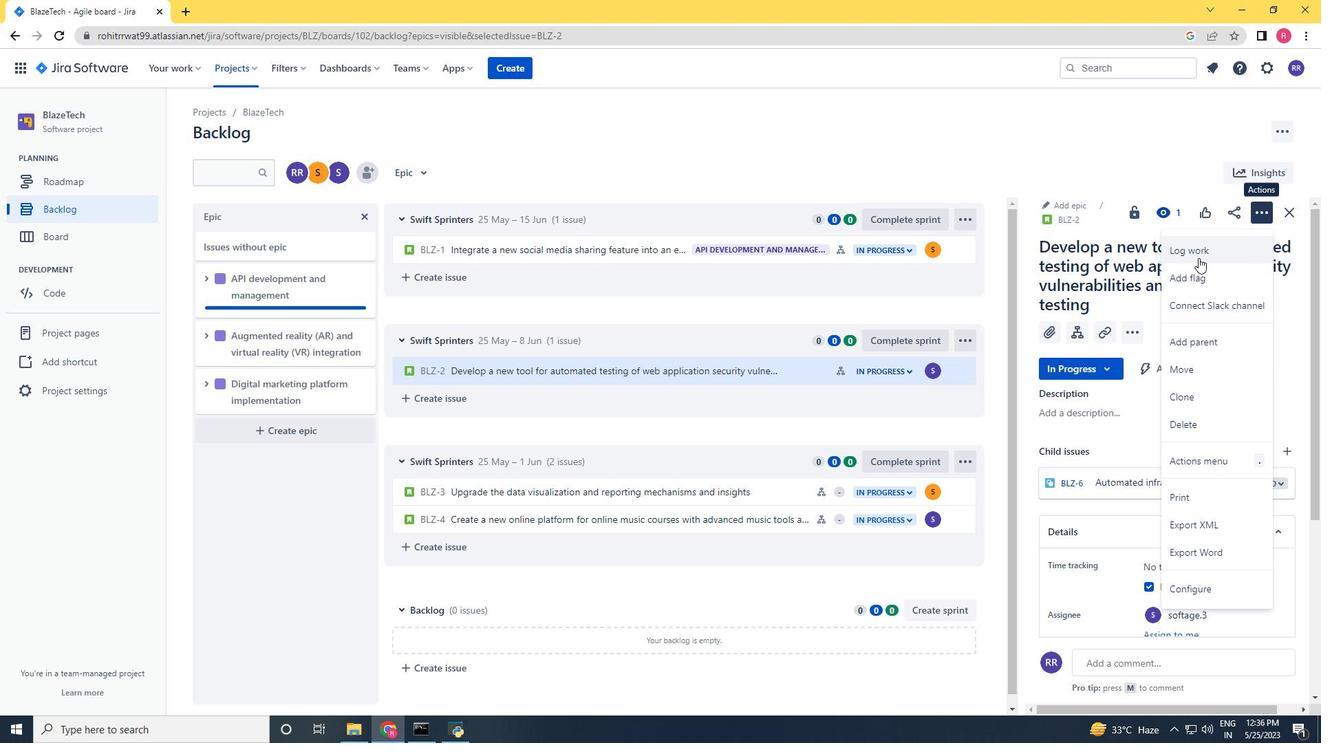 
Action: Mouse pressed left at (1196, 256)
Screenshot: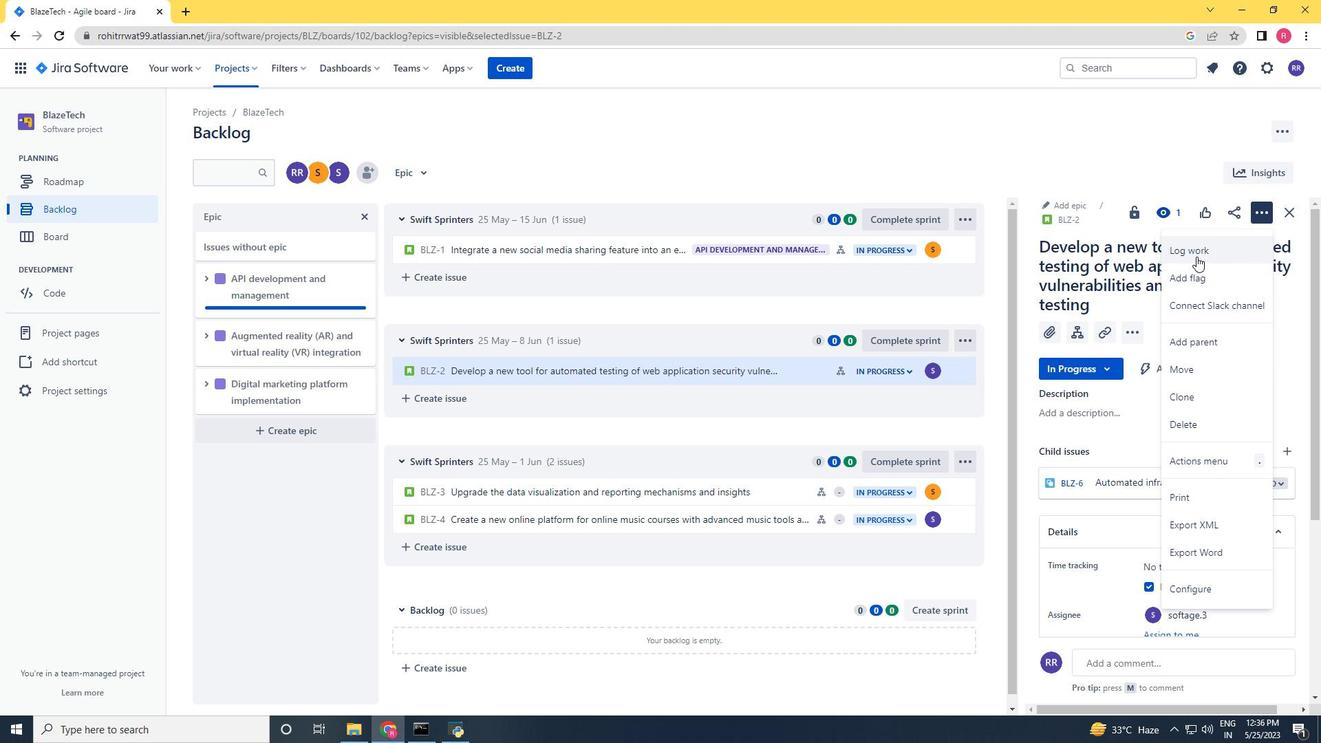 
Action: Key pressed 6w<Key.space><Key.backspace><Key.backspace><Key.backspace>3w<Key.space>6d<Key.space>4h<Key.space>33m<Key.tab>6w<Key.space>6d<Key.space>1h<Key.space>5m
Screenshot: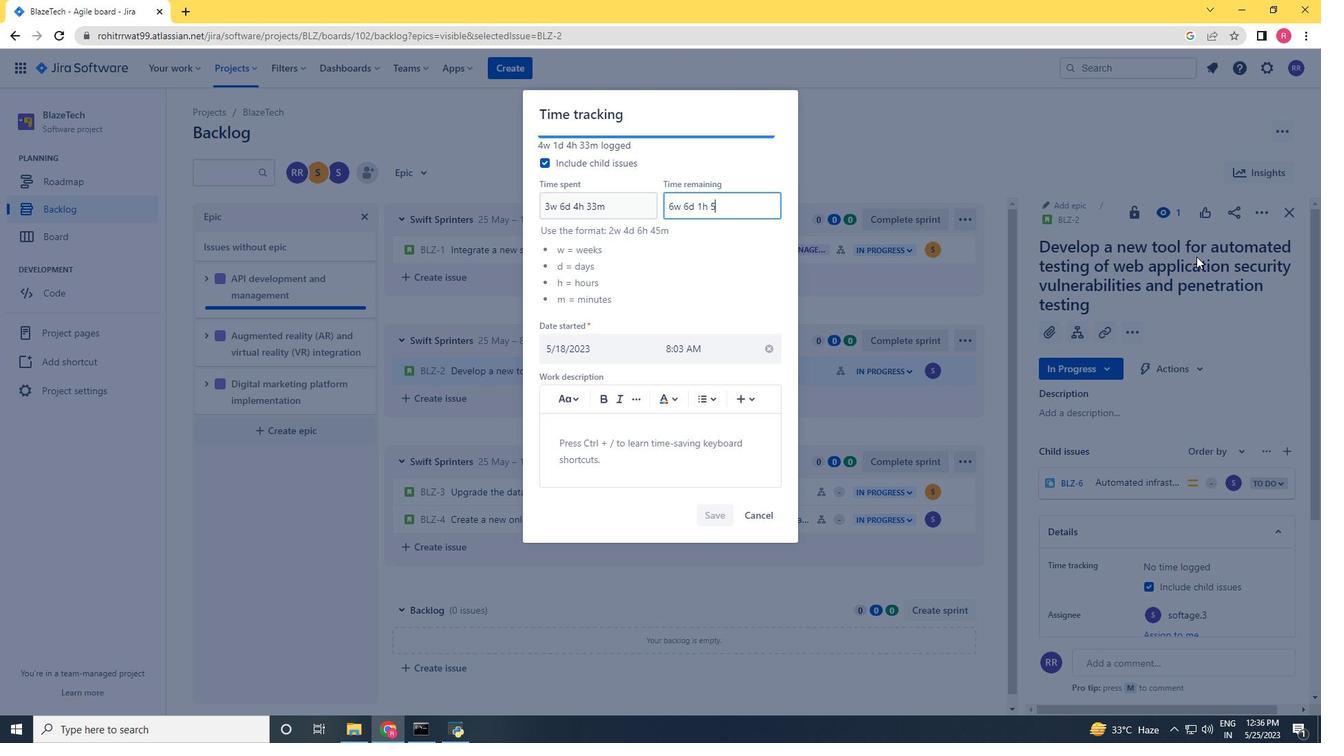 
Action: Mouse moved to (715, 511)
Screenshot: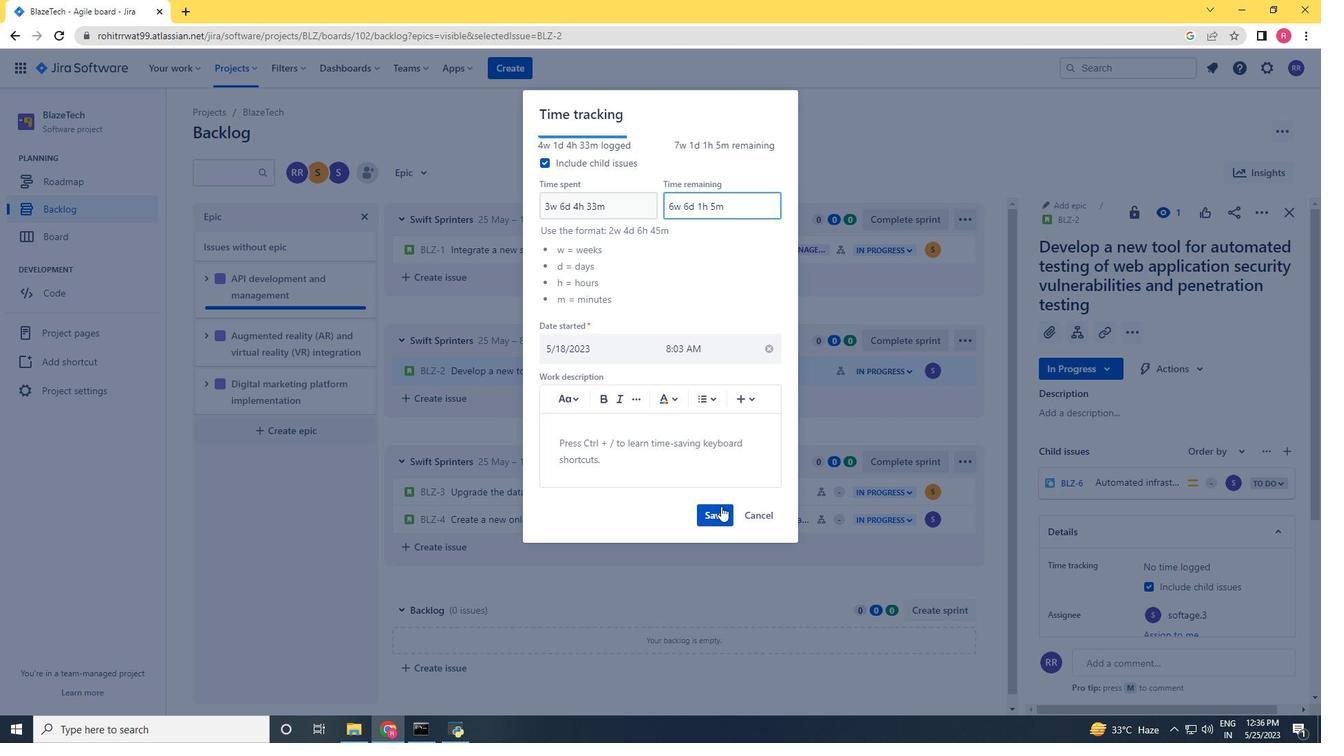 
Action: Mouse pressed left at (715, 511)
Screenshot: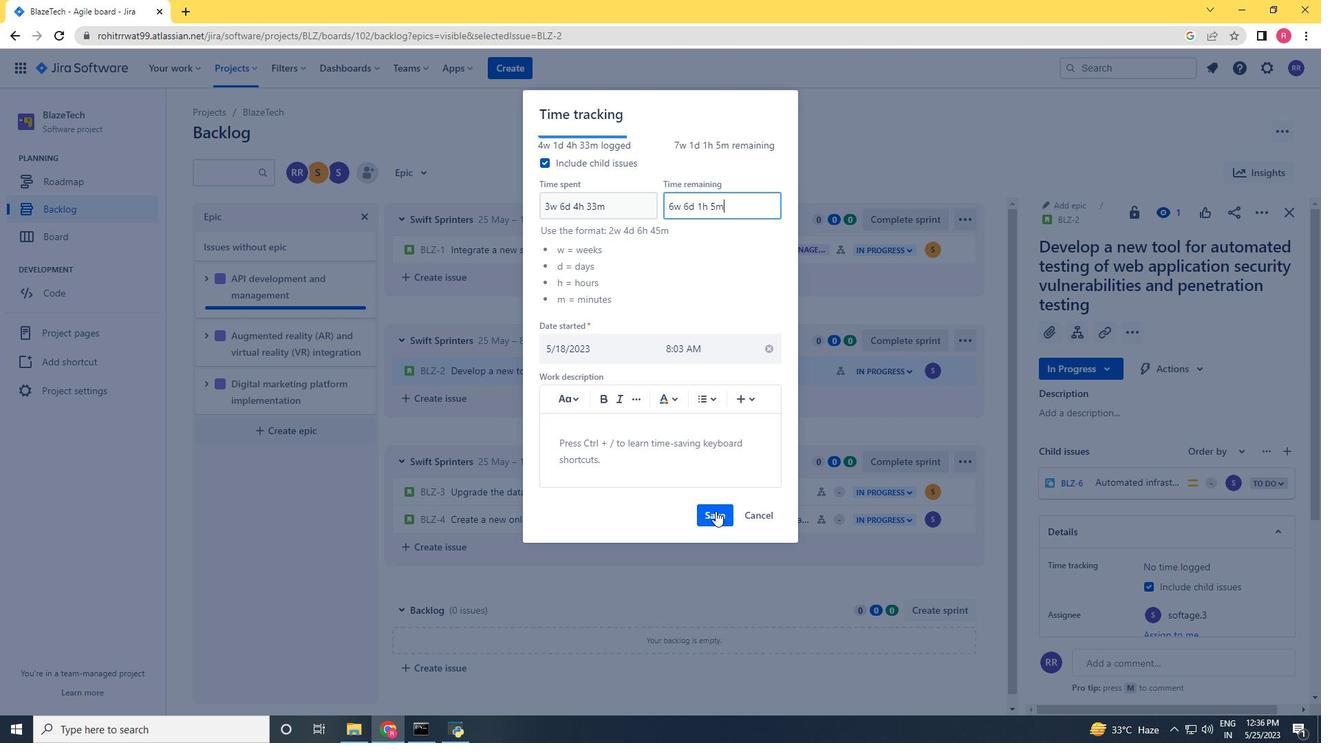 
Action: Mouse moved to (1269, 218)
Screenshot: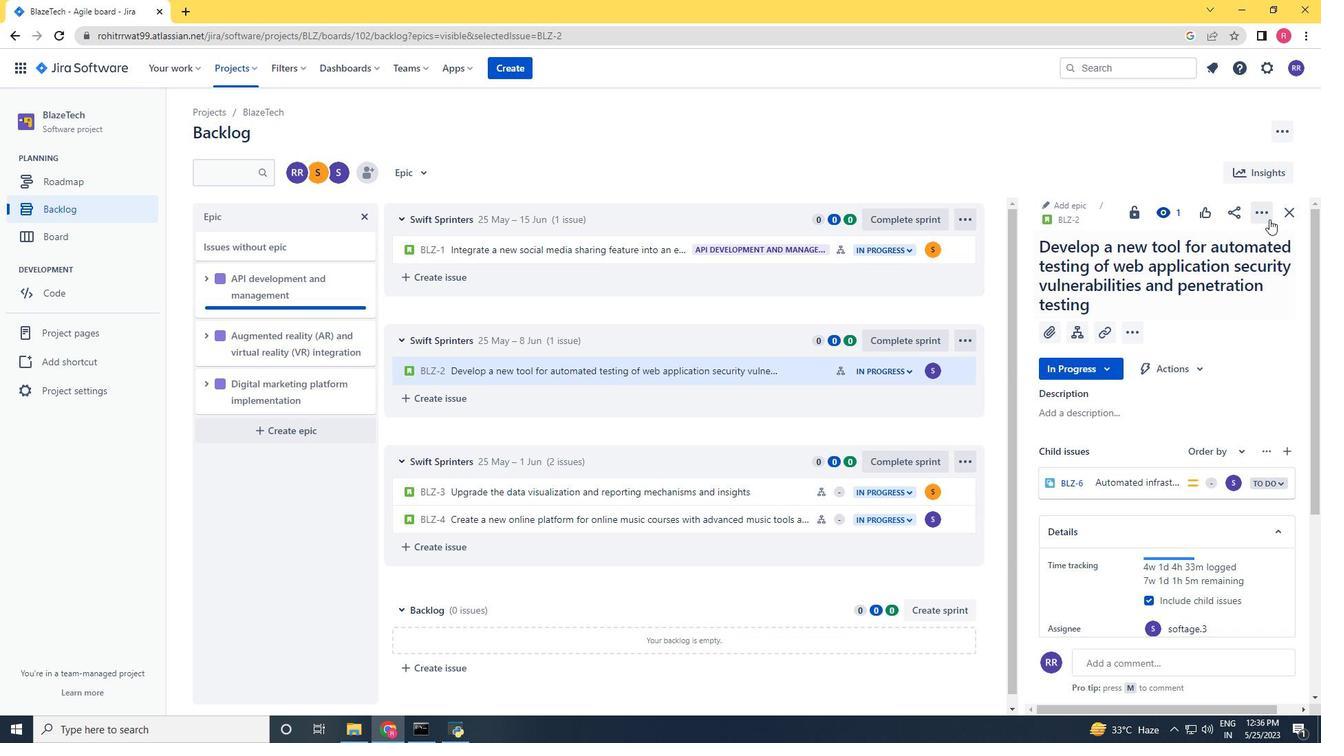
Action: Mouse pressed left at (1269, 218)
Screenshot: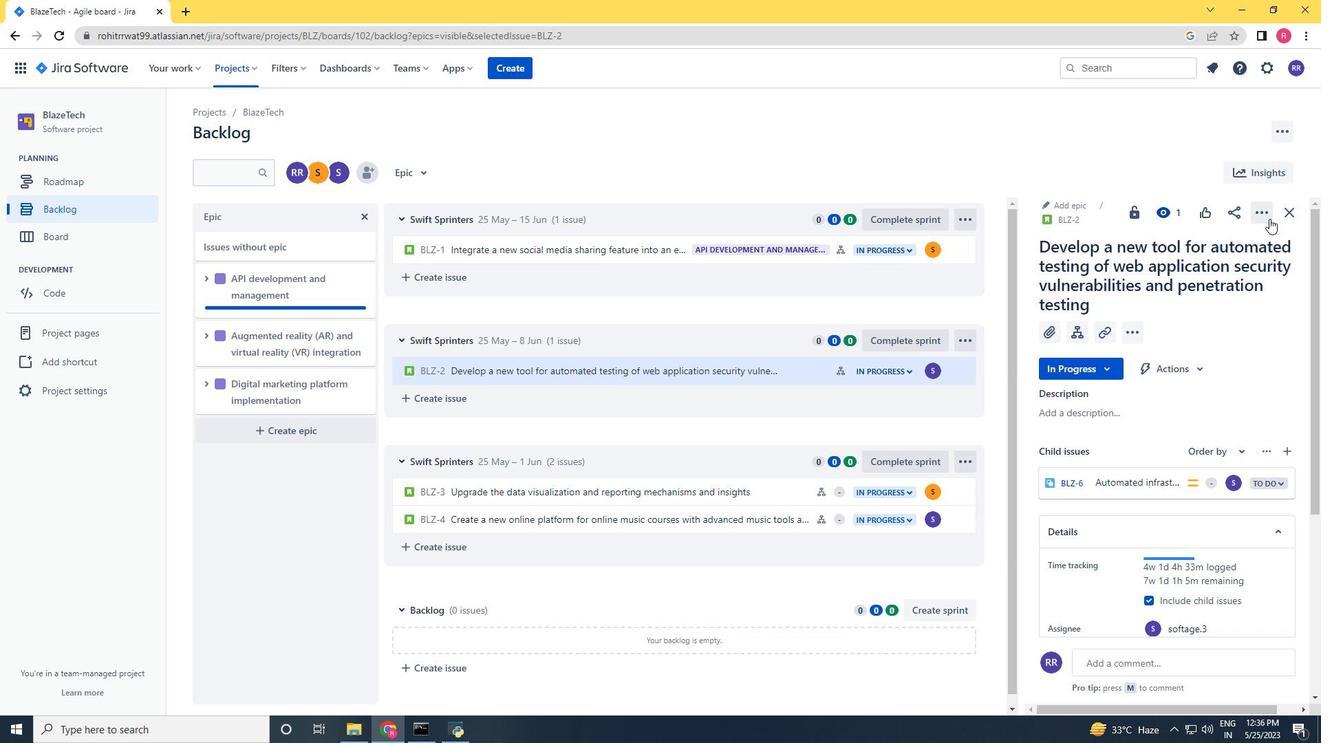 
Action: Mouse moved to (1195, 401)
Screenshot: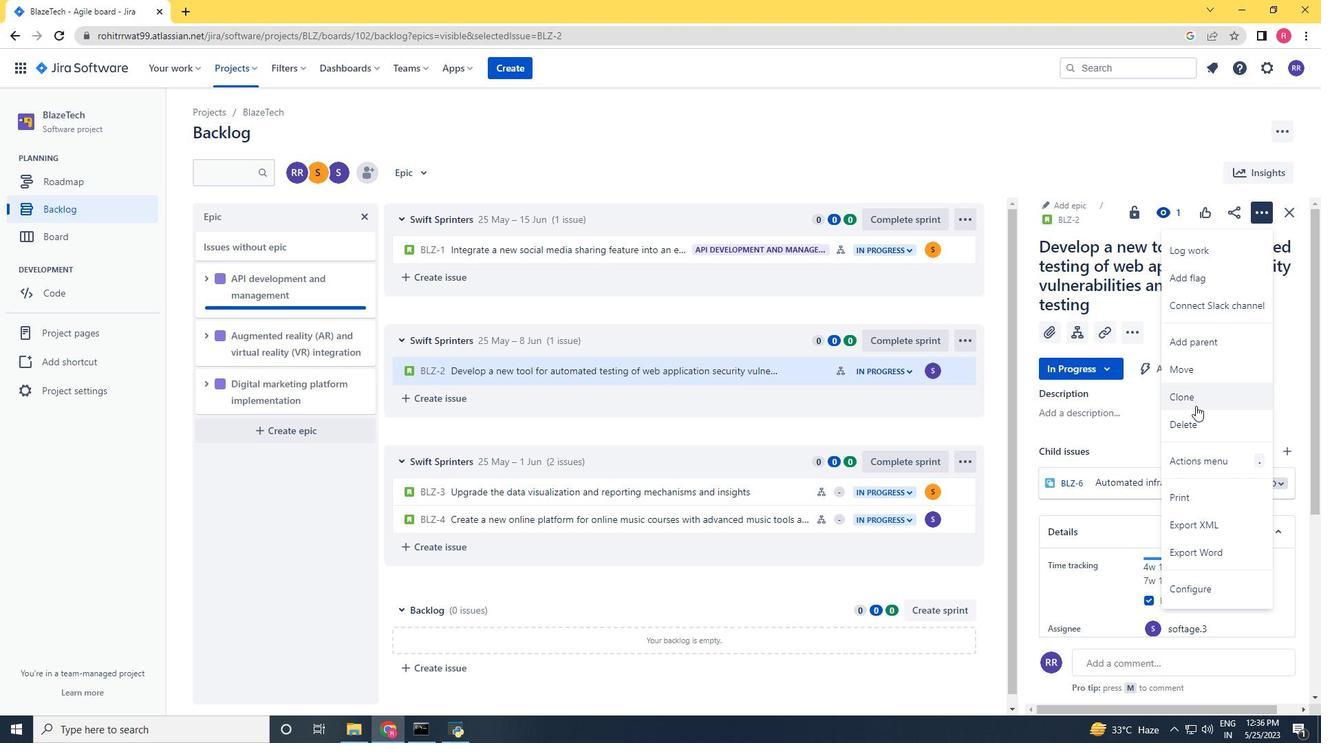 
Action: Mouse pressed left at (1195, 401)
Screenshot: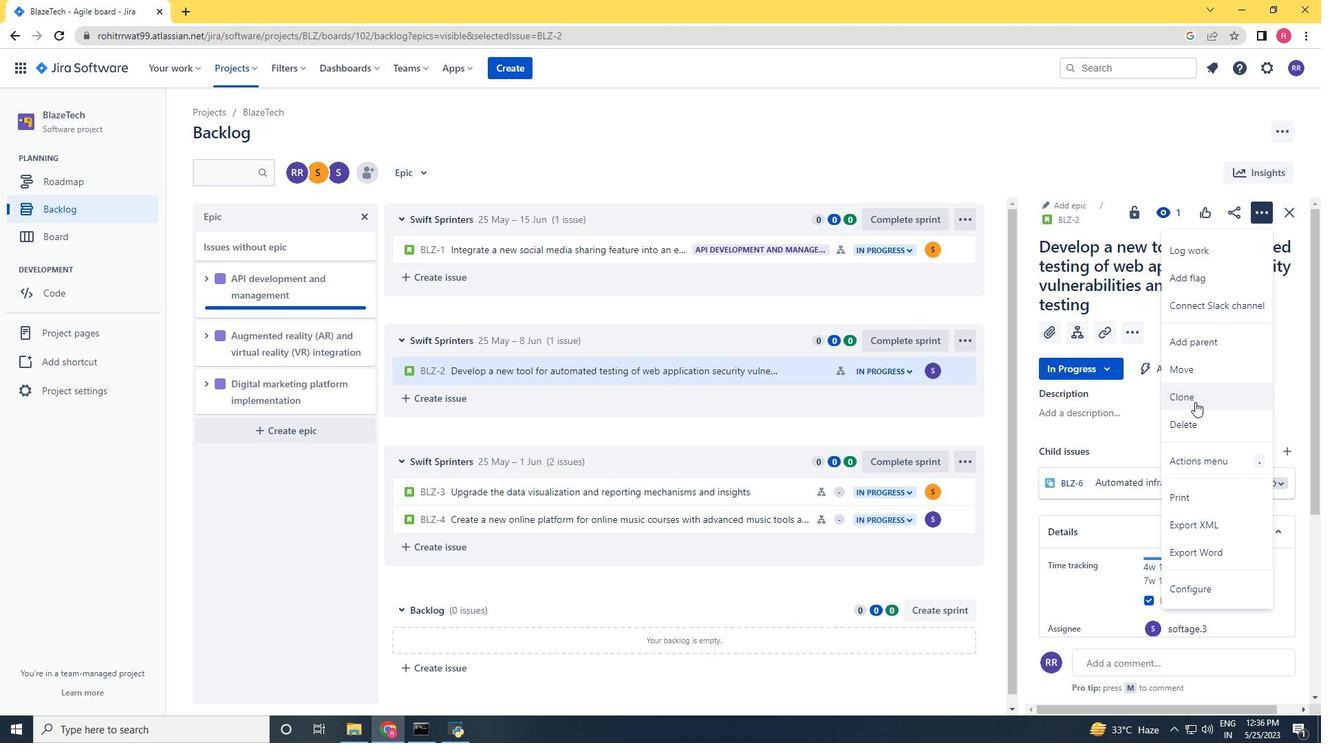 
Action: Mouse moved to (755, 284)
Screenshot: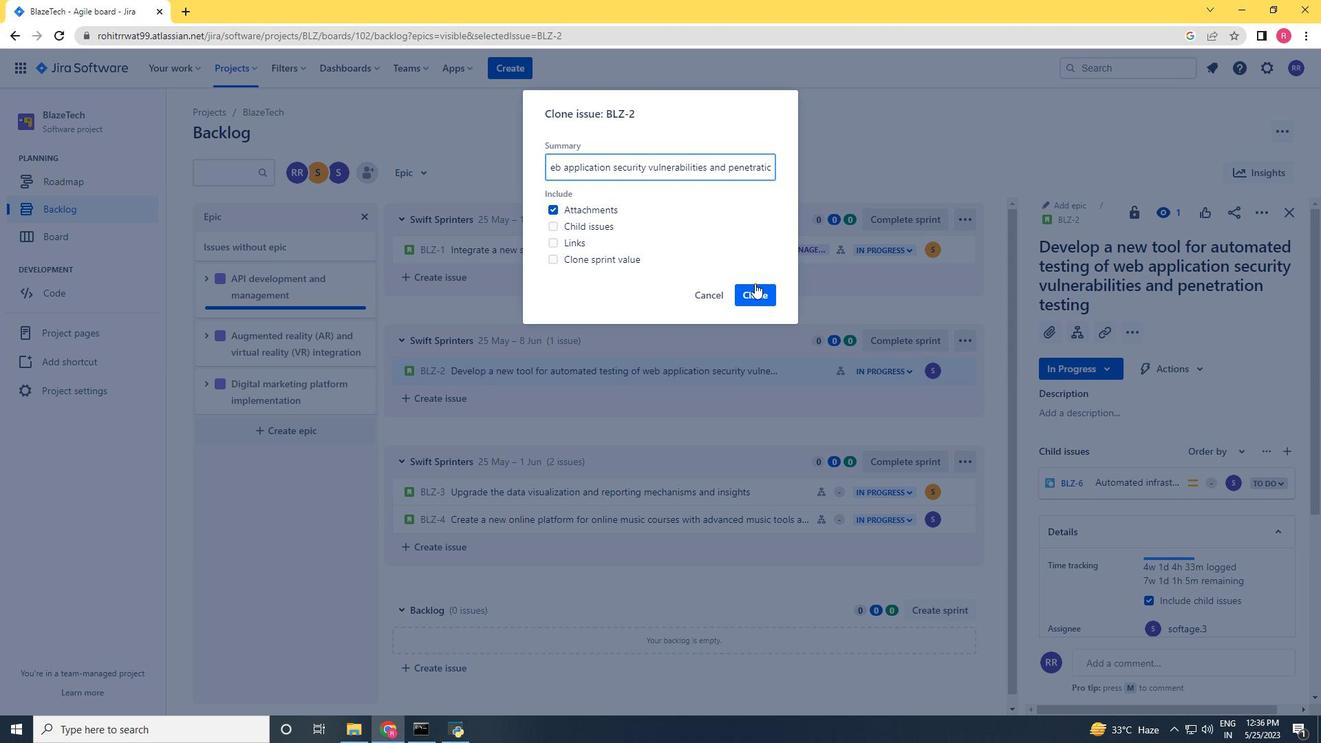 
Action: Mouse pressed left at (755, 284)
Screenshot: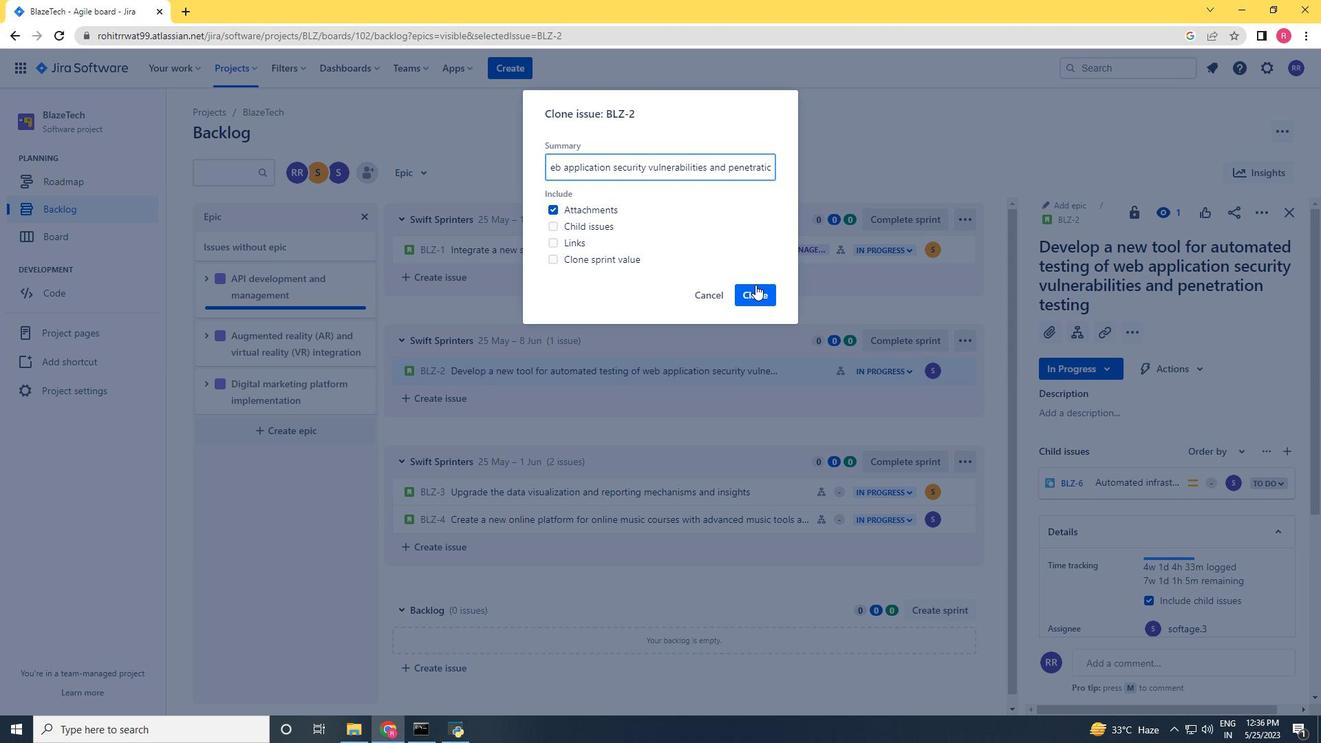 
Action: Mouse moved to (783, 367)
Screenshot: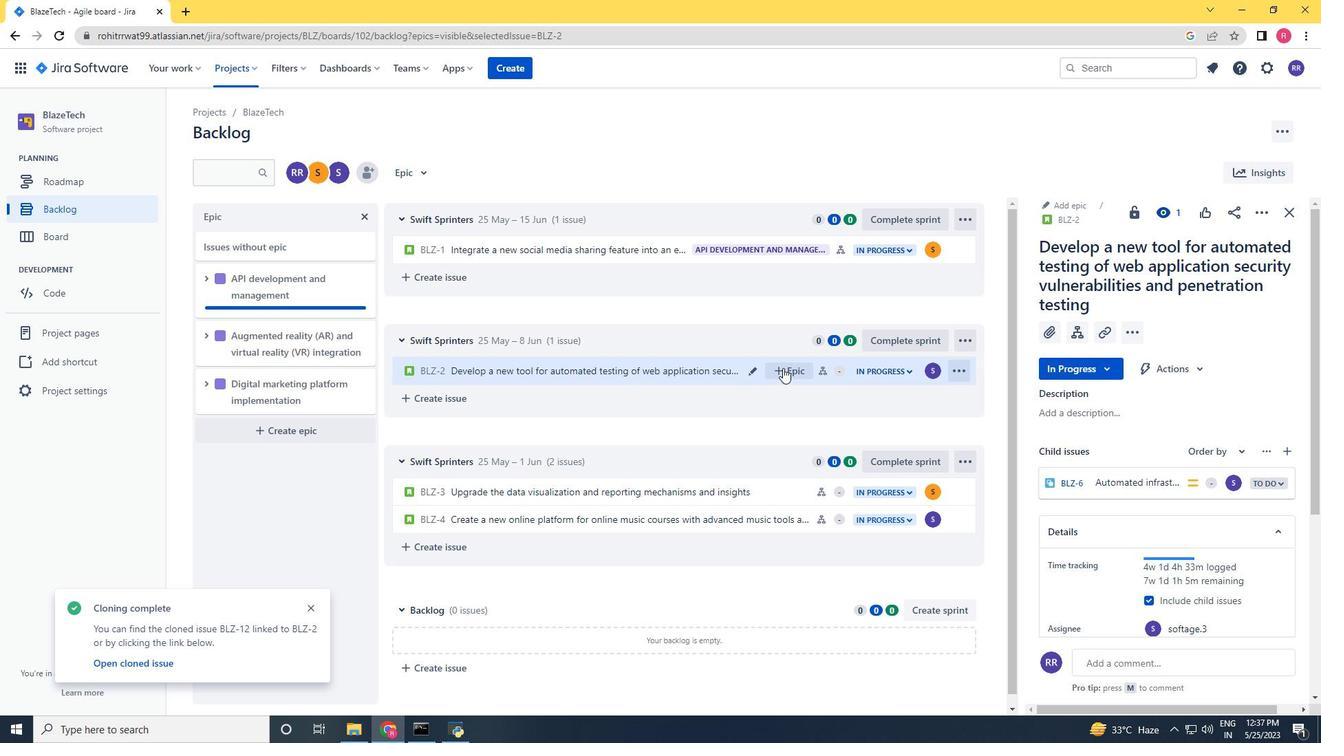 
Action: Mouse pressed left at (783, 367)
Screenshot: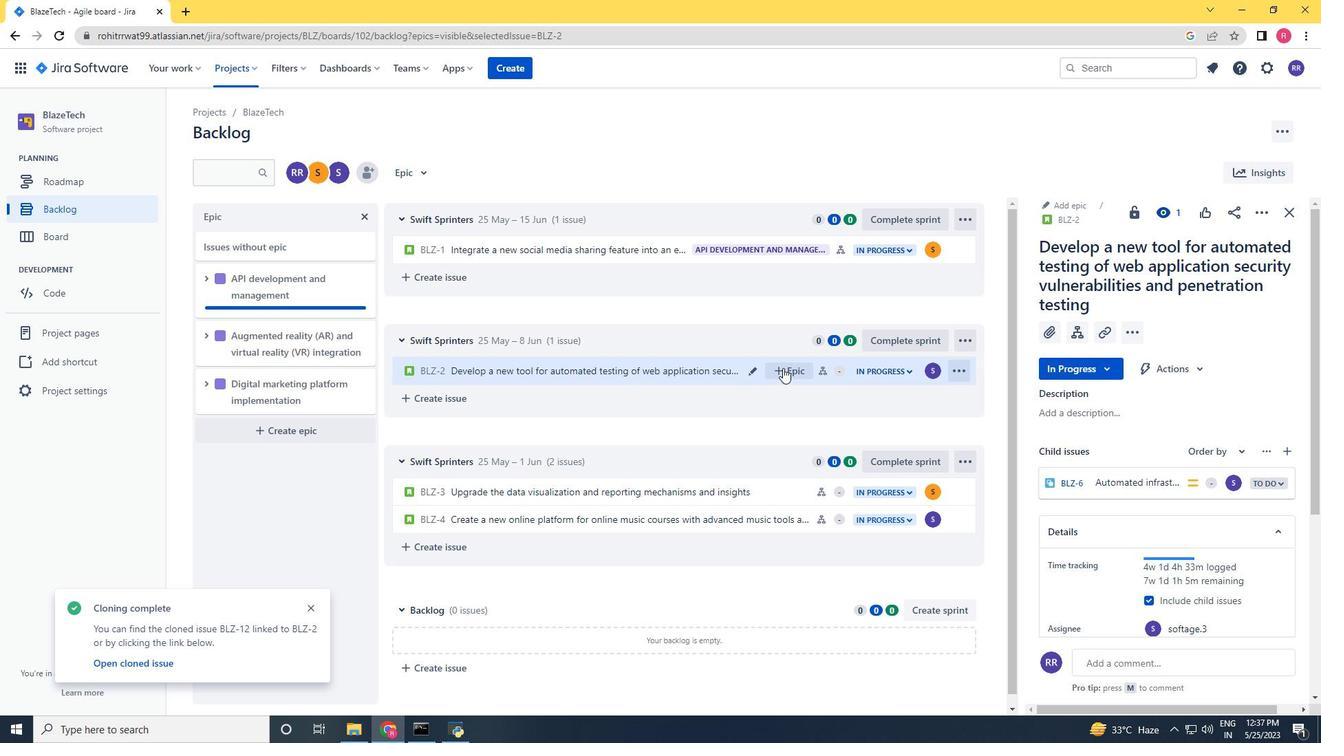 
Action: Mouse moved to (798, 459)
Screenshot: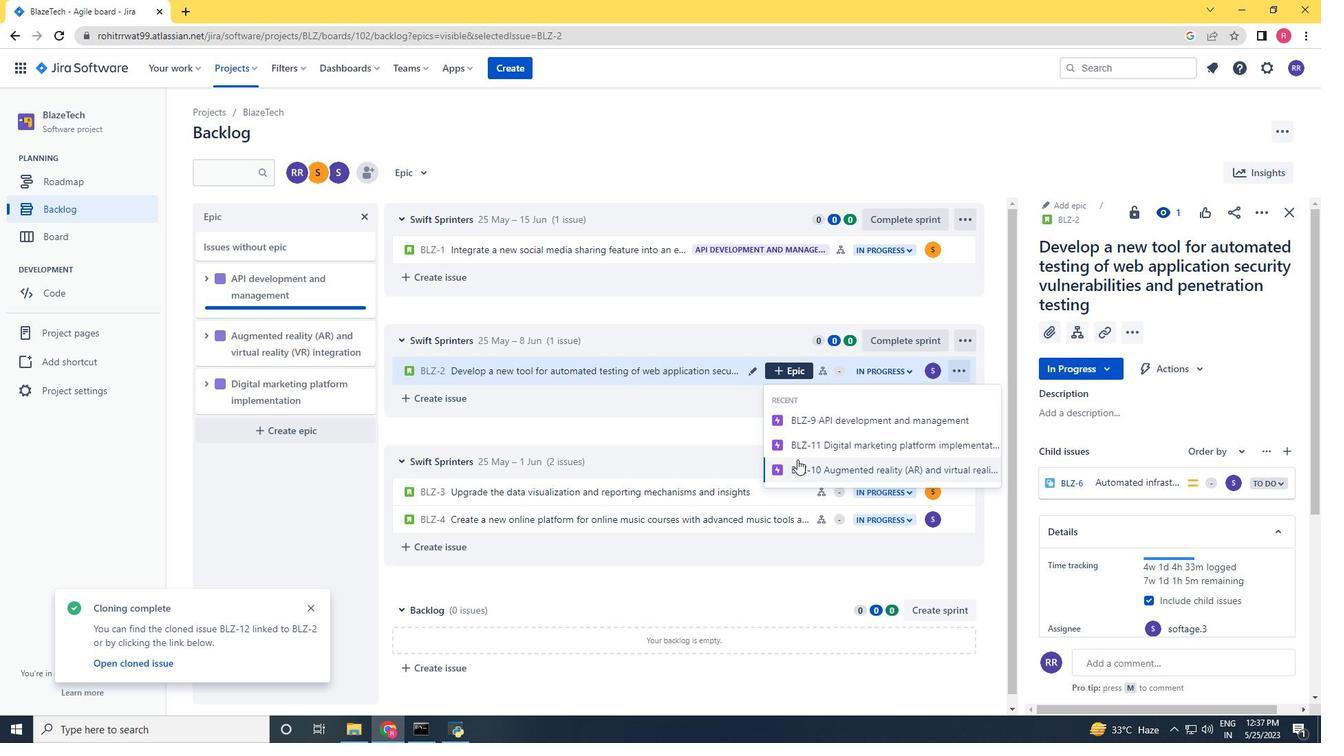 
Action: Mouse pressed left at (798, 459)
Screenshot: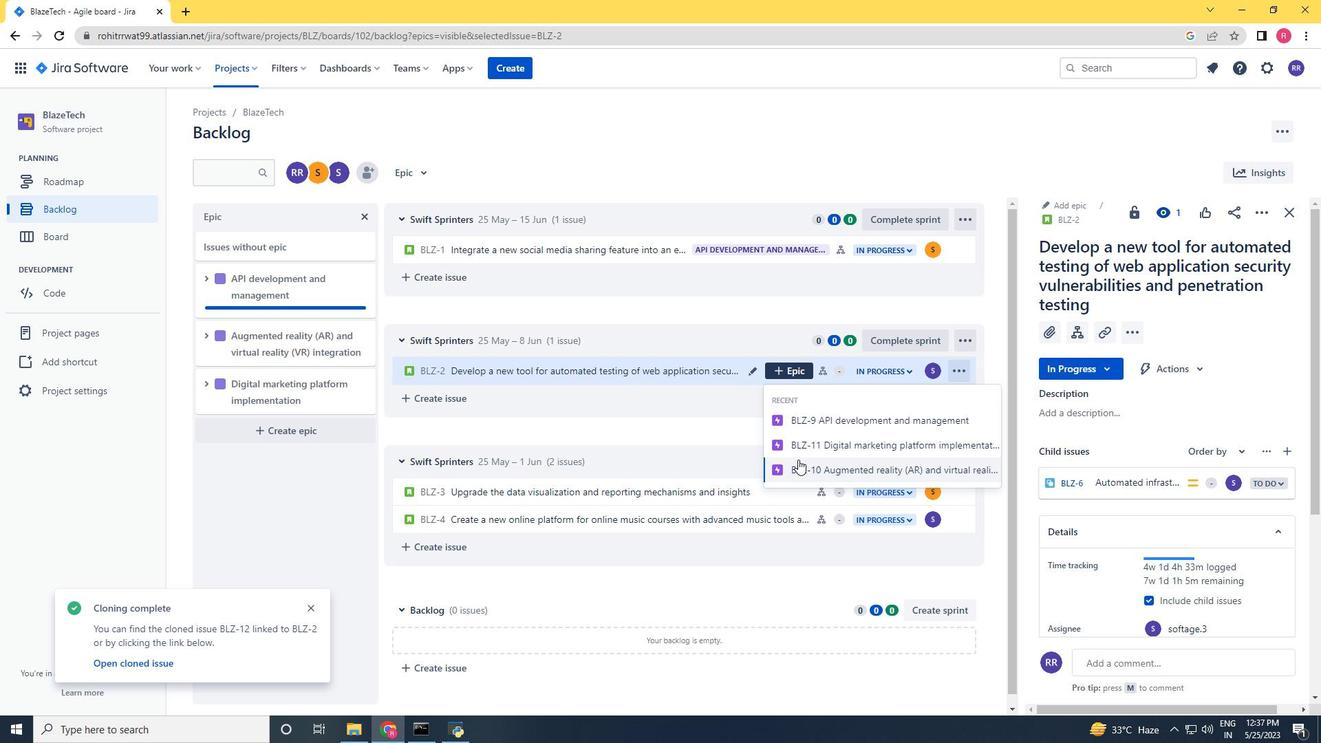 
